 Task: Create a rule when a start date more than 1 days from now is set on a card by anyone.
Action: Mouse moved to (1280, 105)
Screenshot: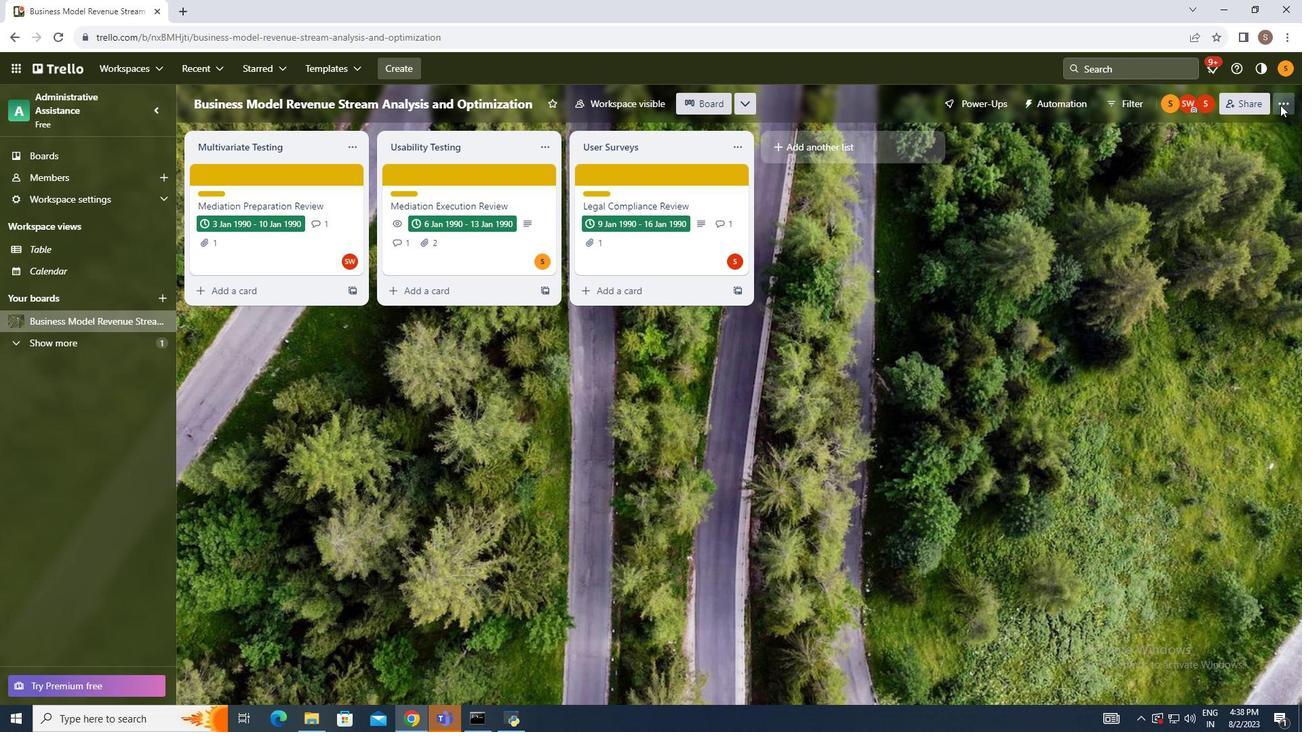 
Action: Mouse pressed left at (1280, 105)
Screenshot: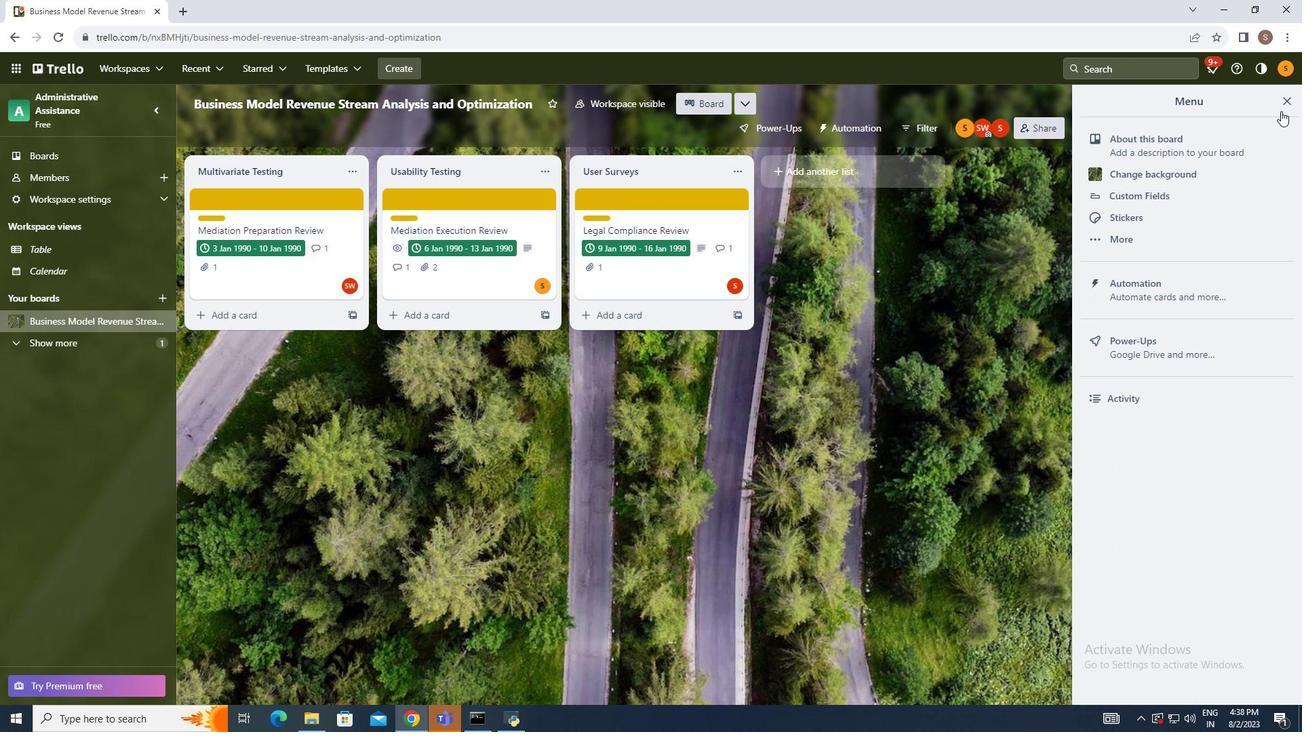 
Action: Mouse moved to (1165, 296)
Screenshot: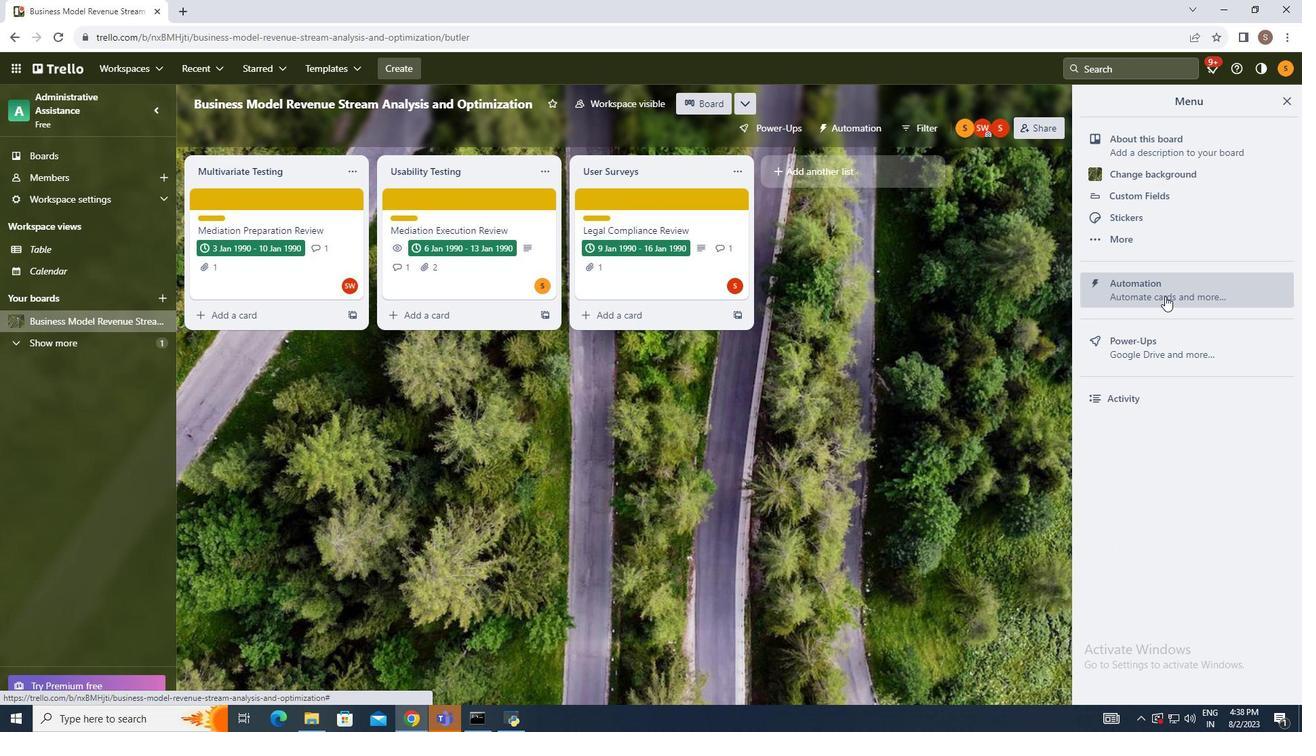 
Action: Mouse pressed left at (1165, 296)
Screenshot: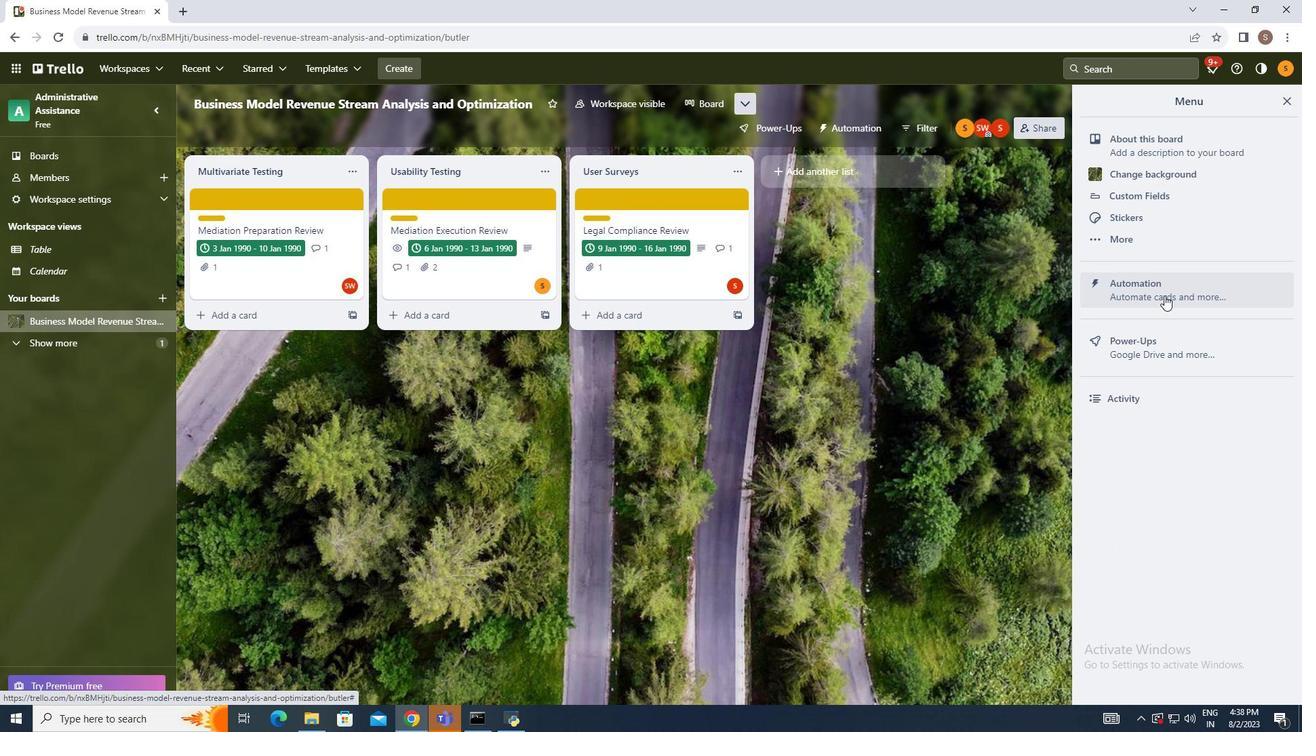
Action: Mouse moved to (233, 248)
Screenshot: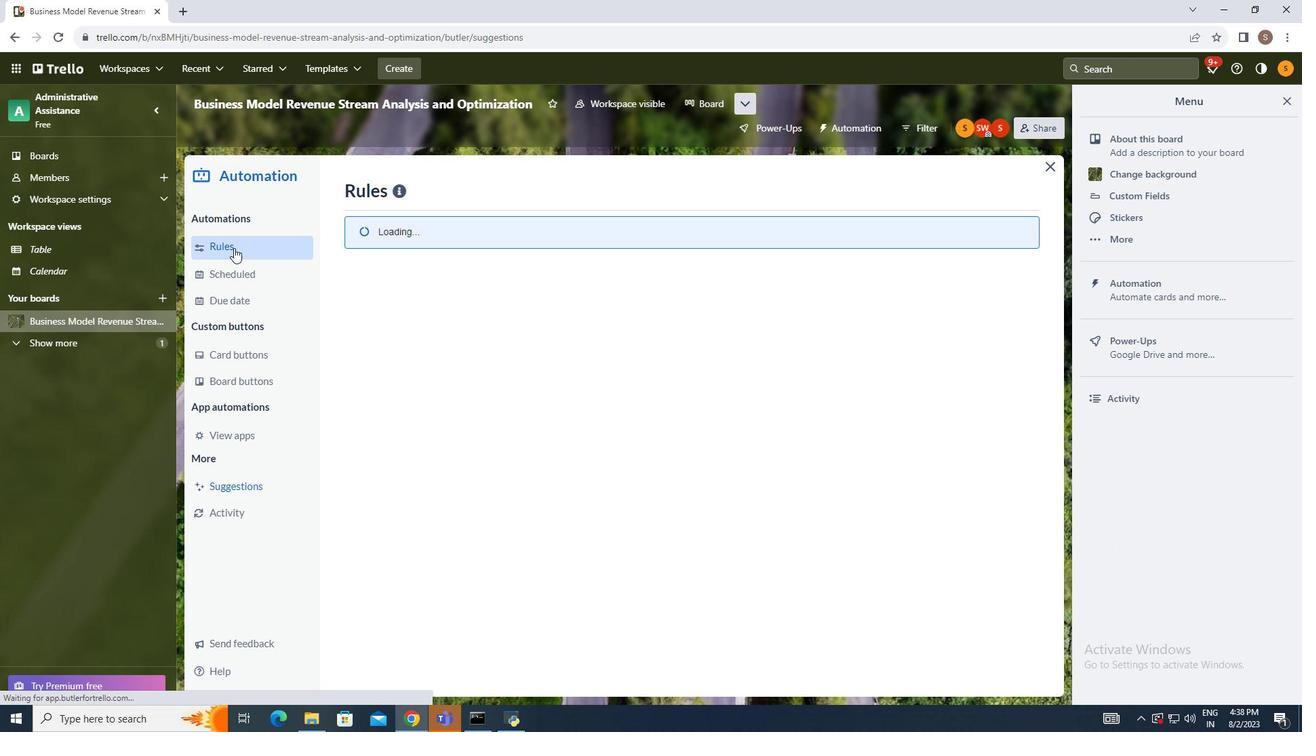 
Action: Mouse pressed left at (233, 248)
Screenshot: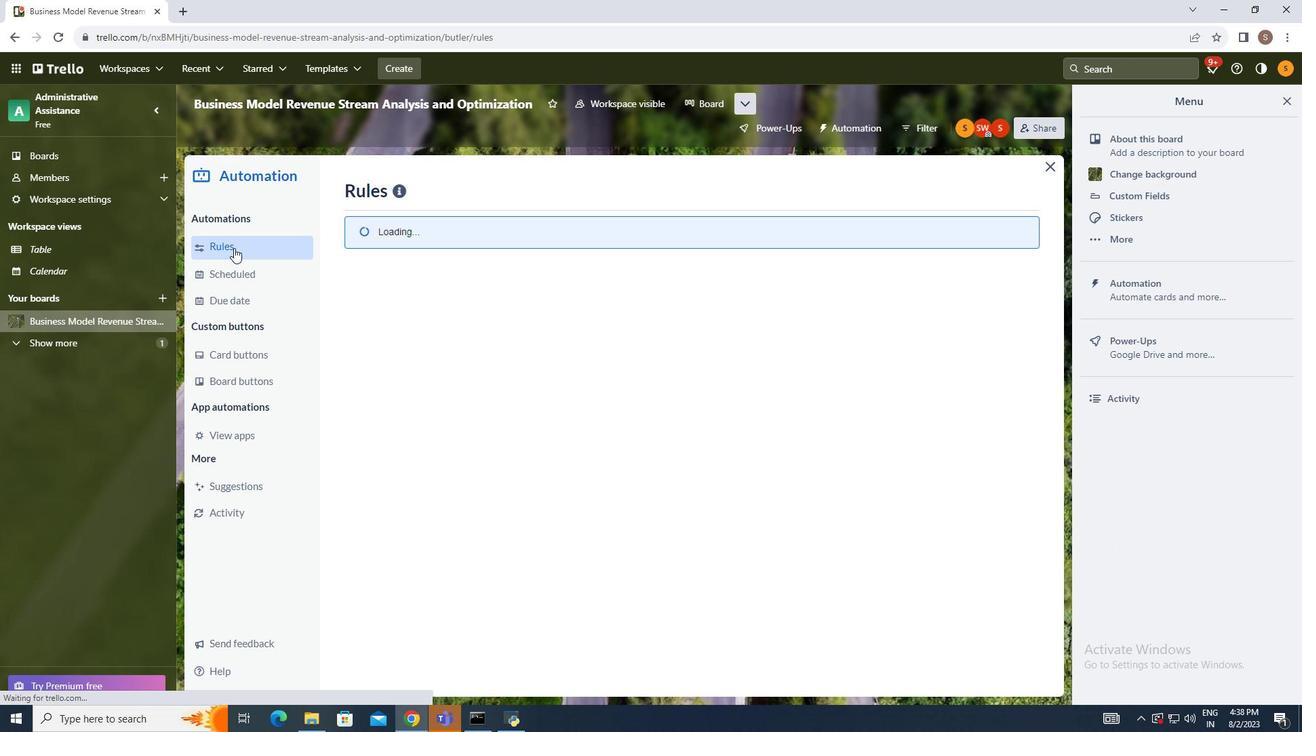 
Action: Mouse moved to (924, 193)
Screenshot: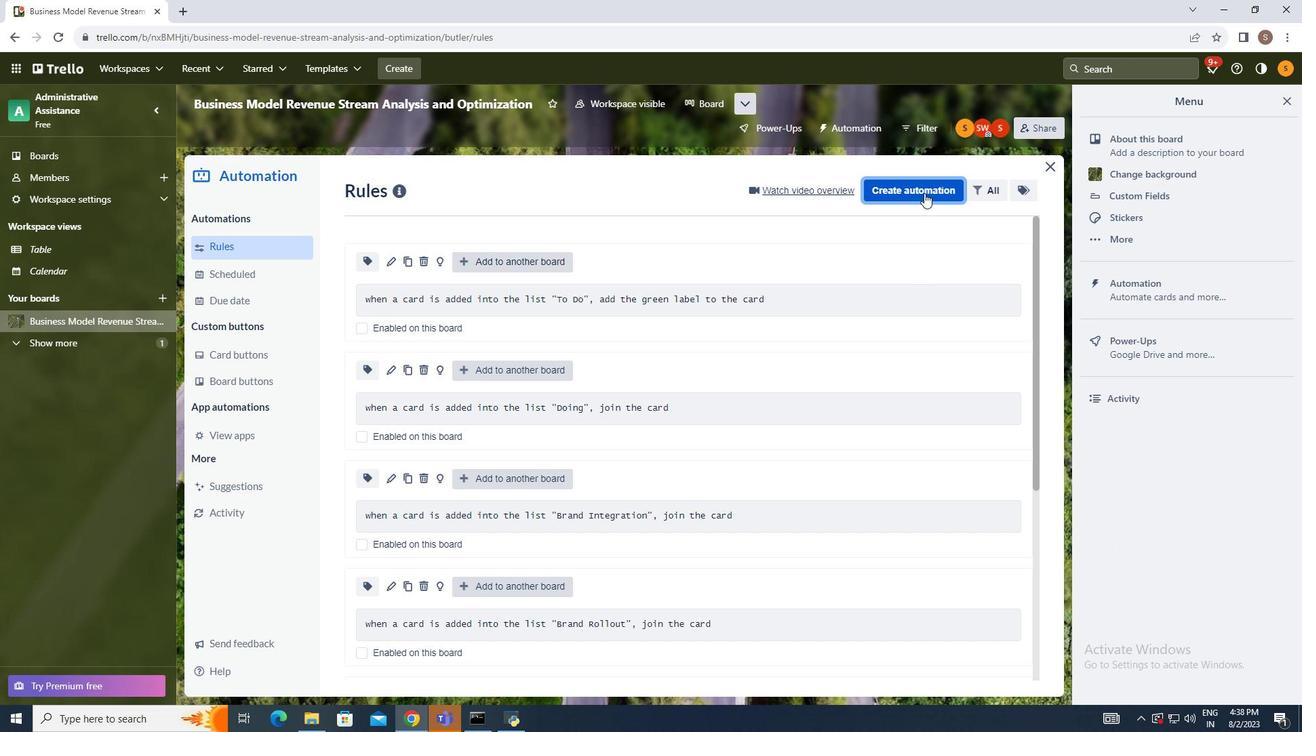 
Action: Mouse pressed left at (924, 193)
Screenshot: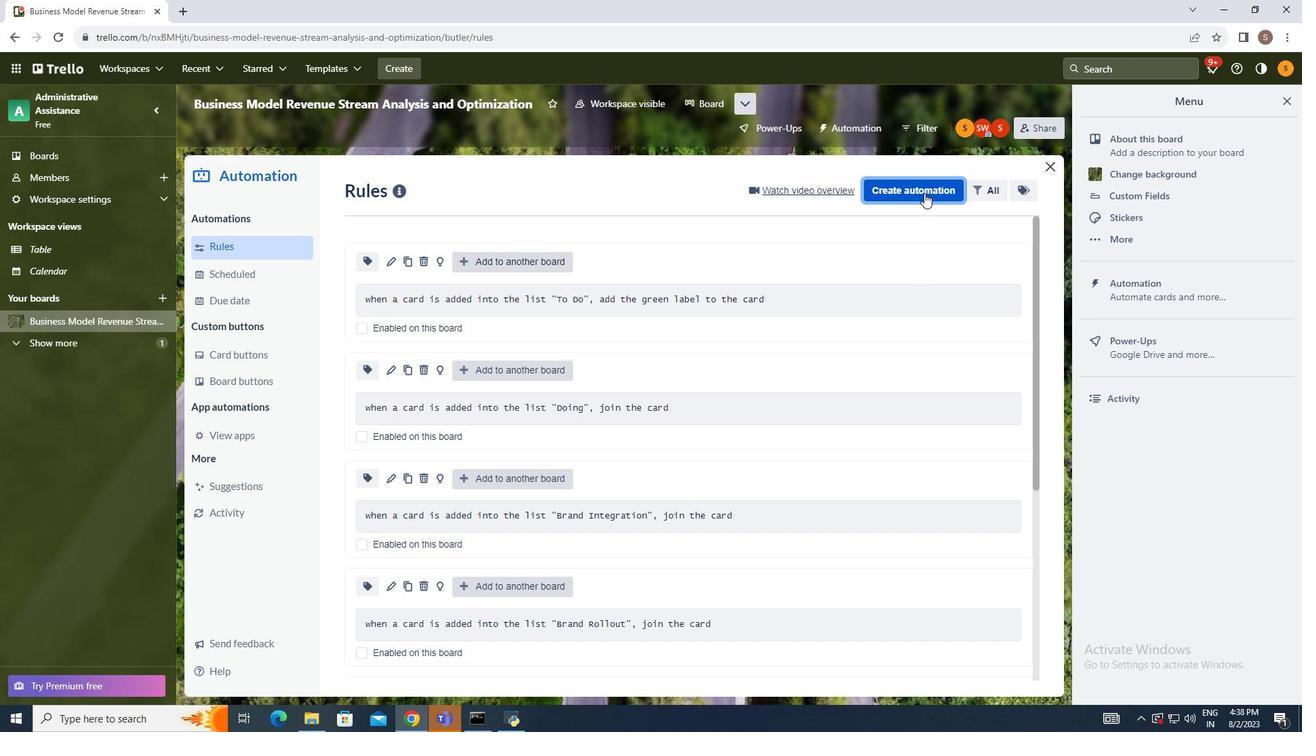 
Action: Mouse moved to (720, 320)
Screenshot: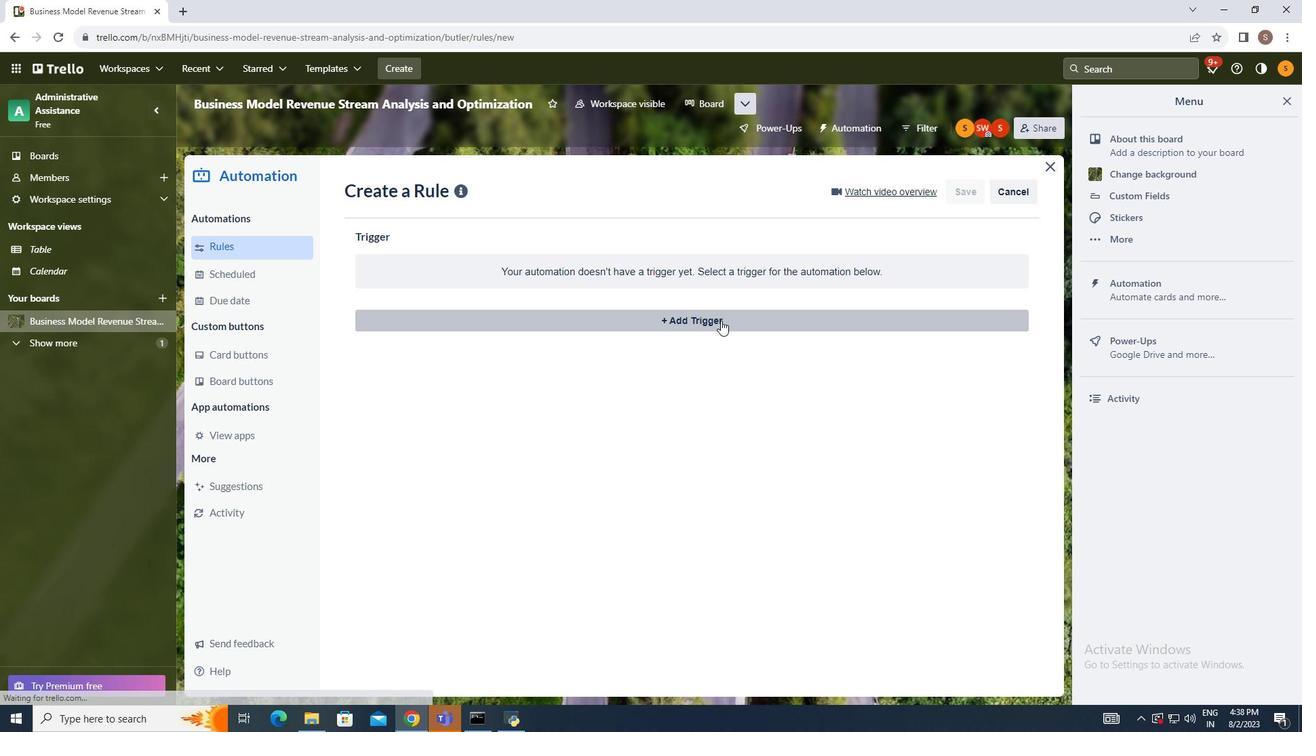 
Action: Mouse pressed left at (720, 320)
Screenshot: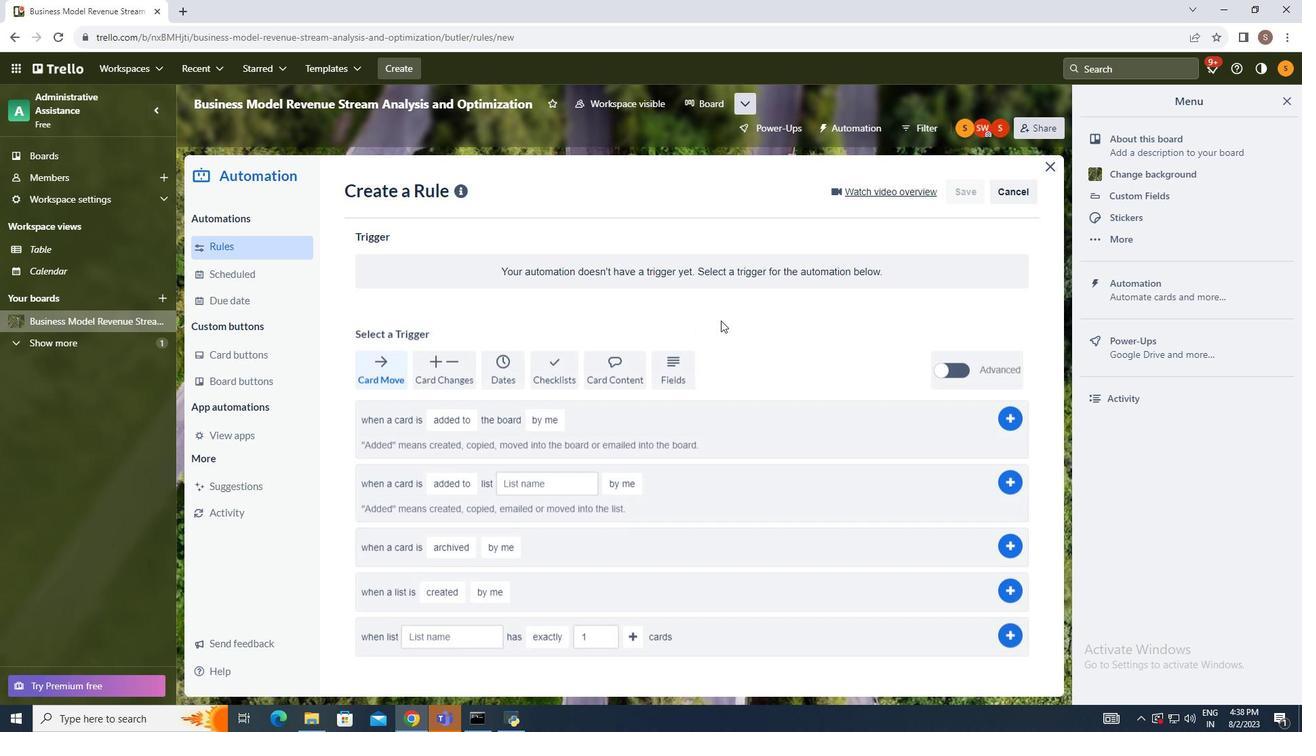 
Action: Mouse moved to (515, 371)
Screenshot: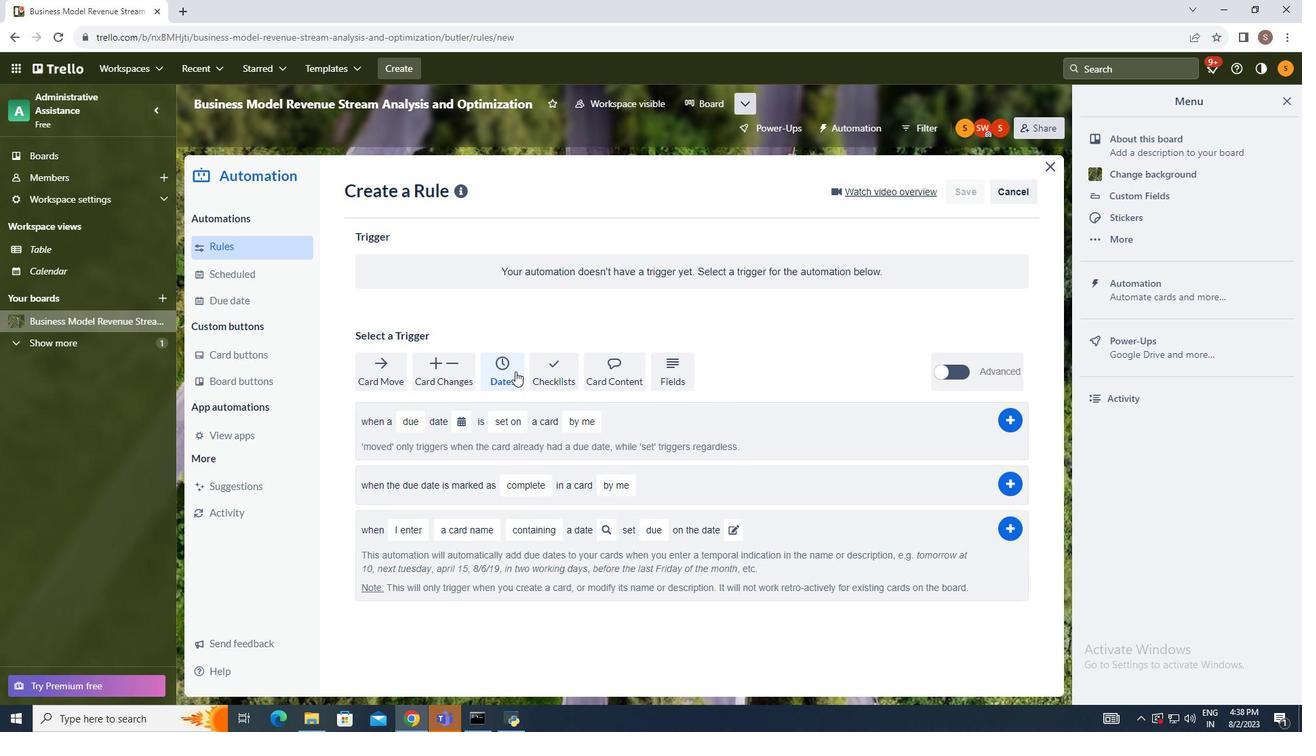 
Action: Mouse pressed left at (515, 371)
Screenshot: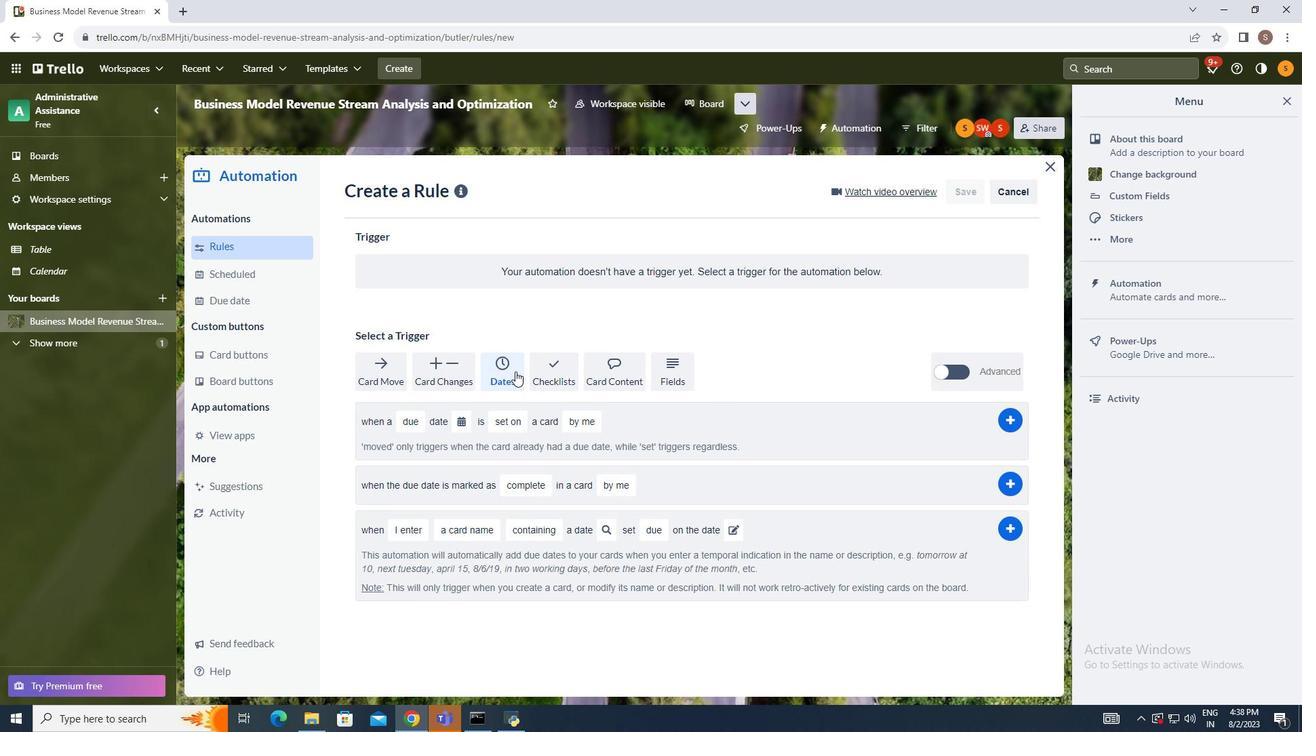 
Action: Mouse moved to (413, 419)
Screenshot: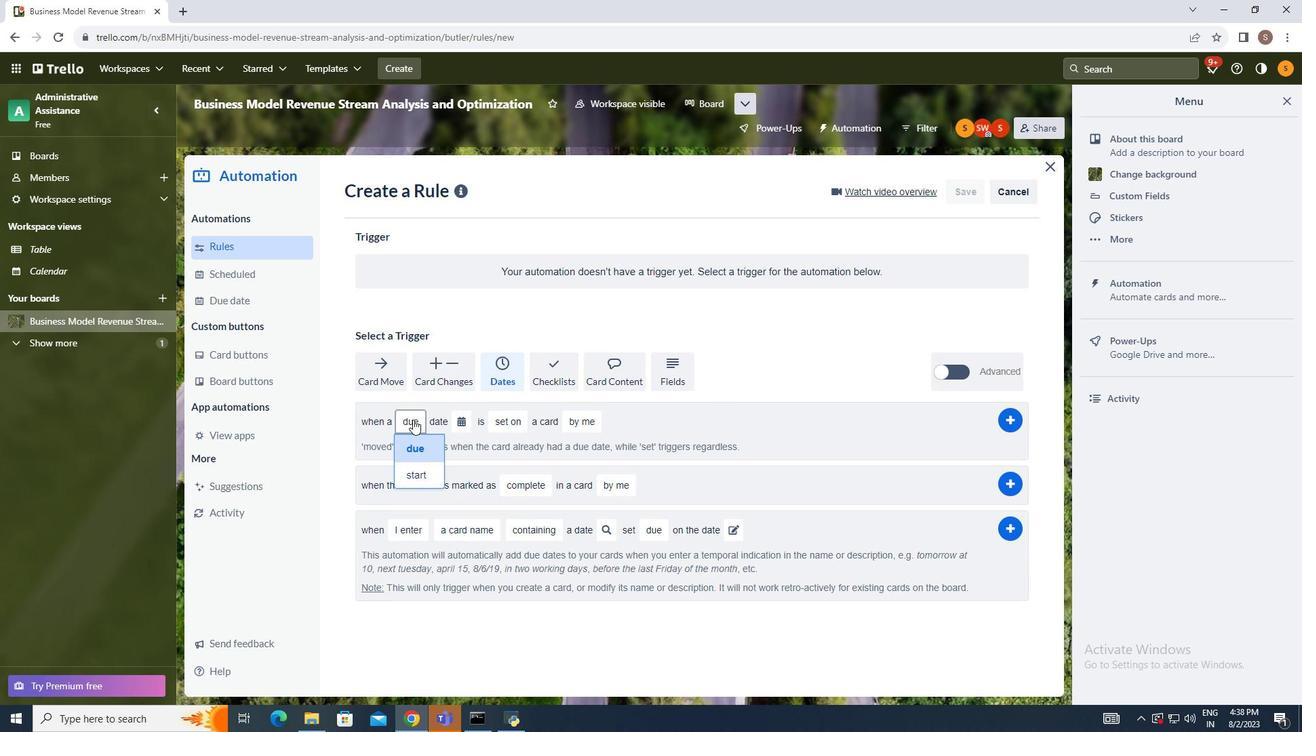 
Action: Mouse pressed left at (413, 419)
Screenshot: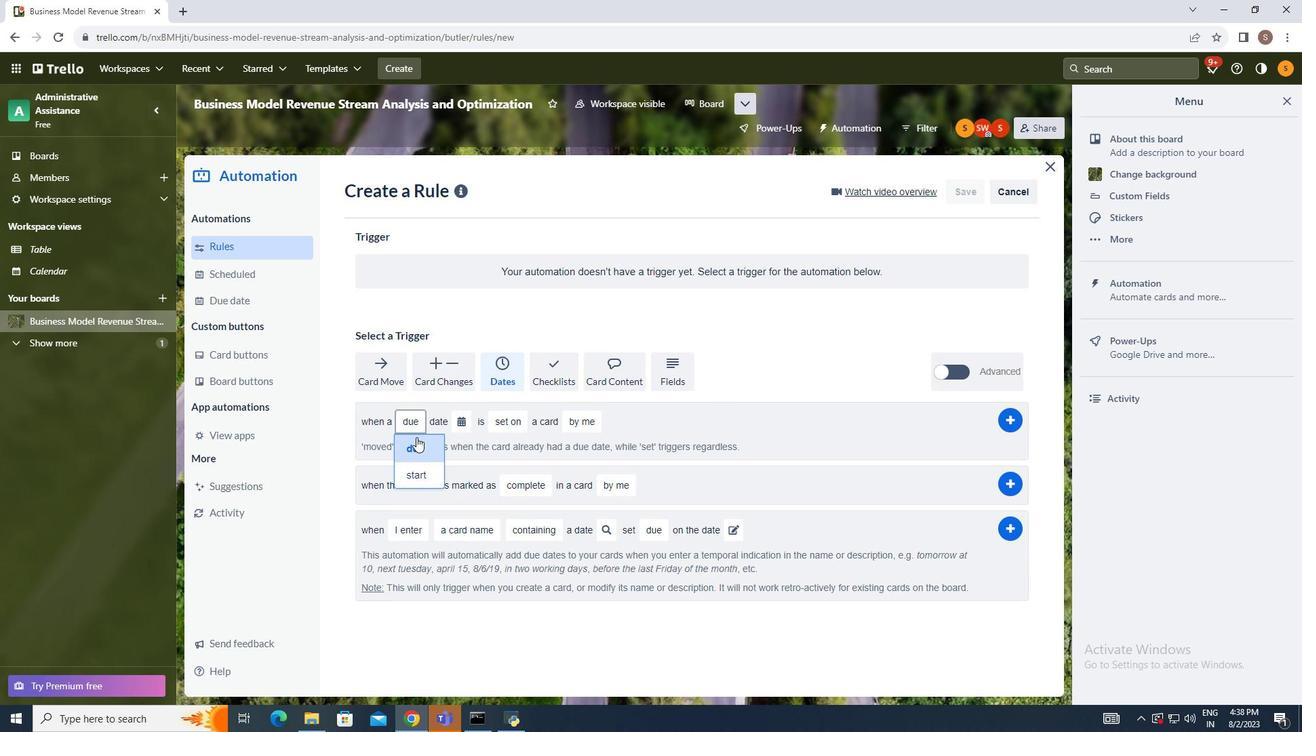 
Action: Mouse moved to (418, 466)
Screenshot: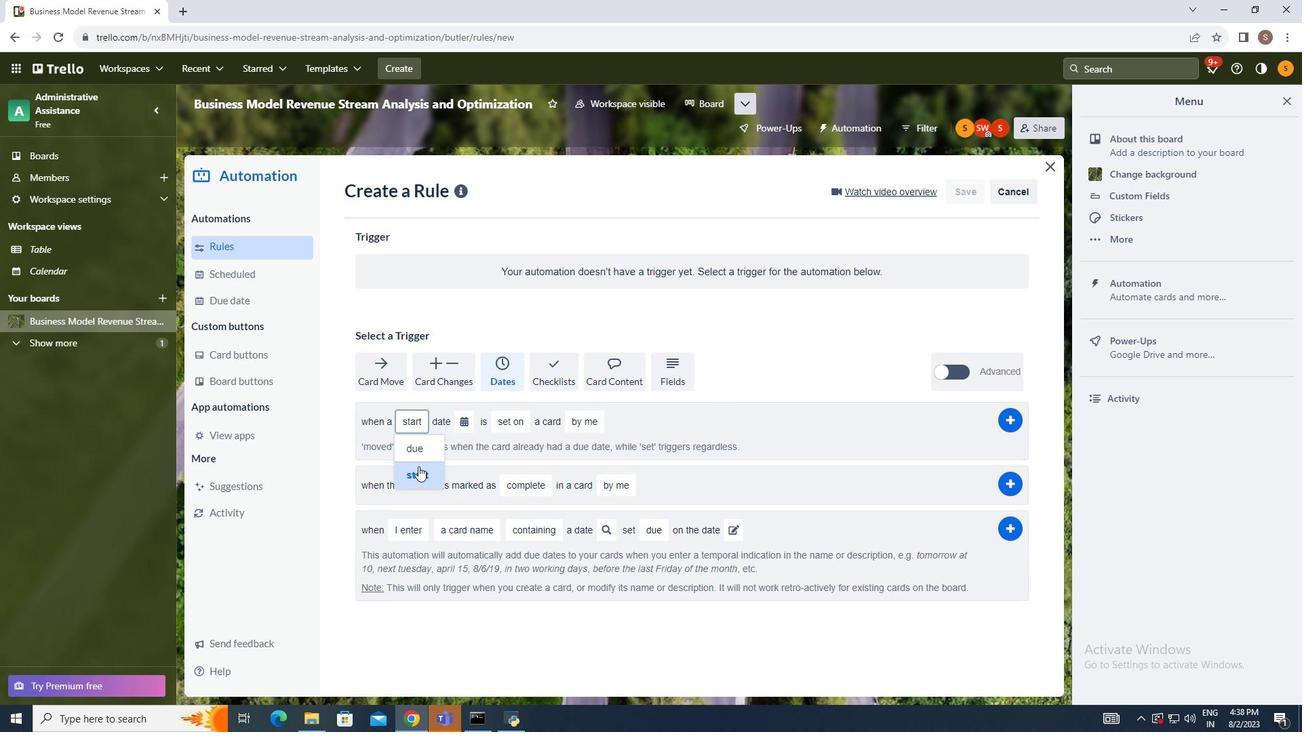 
Action: Mouse pressed left at (418, 466)
Screenshot: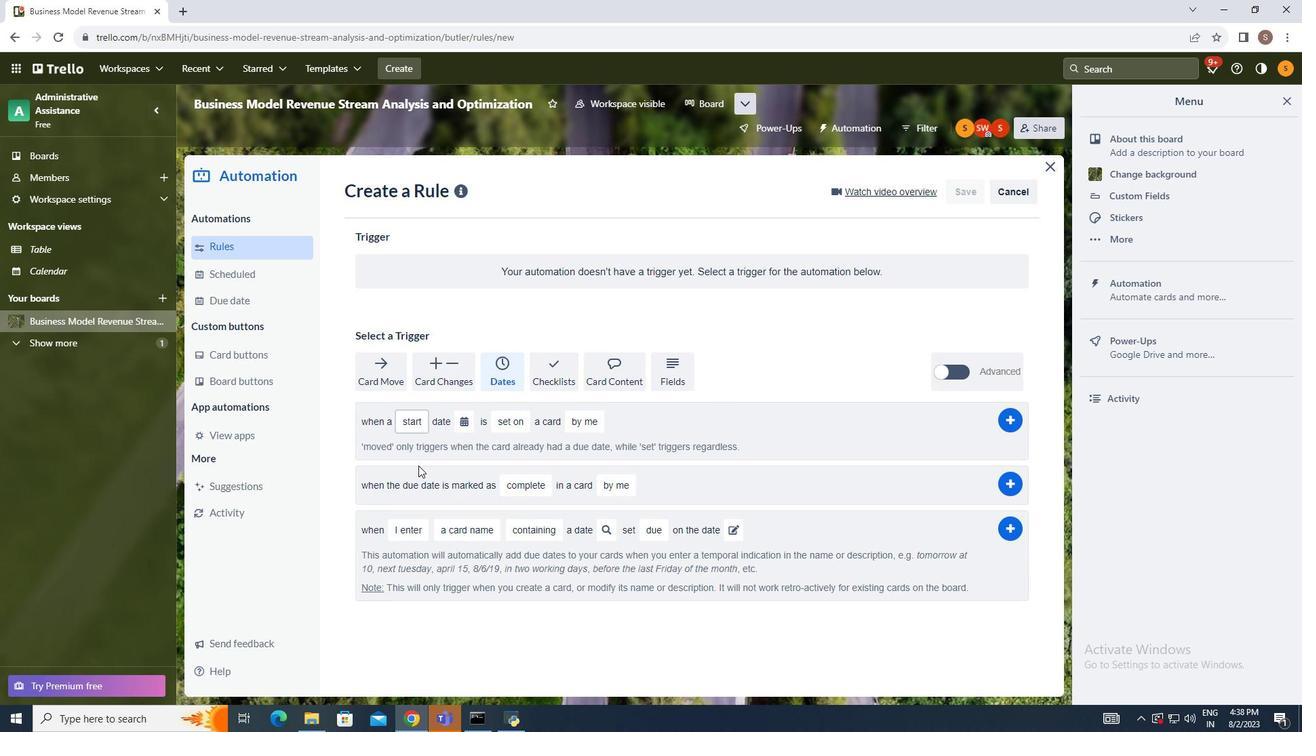 
Action: Mouse moved to (459, 425)
Screenshot: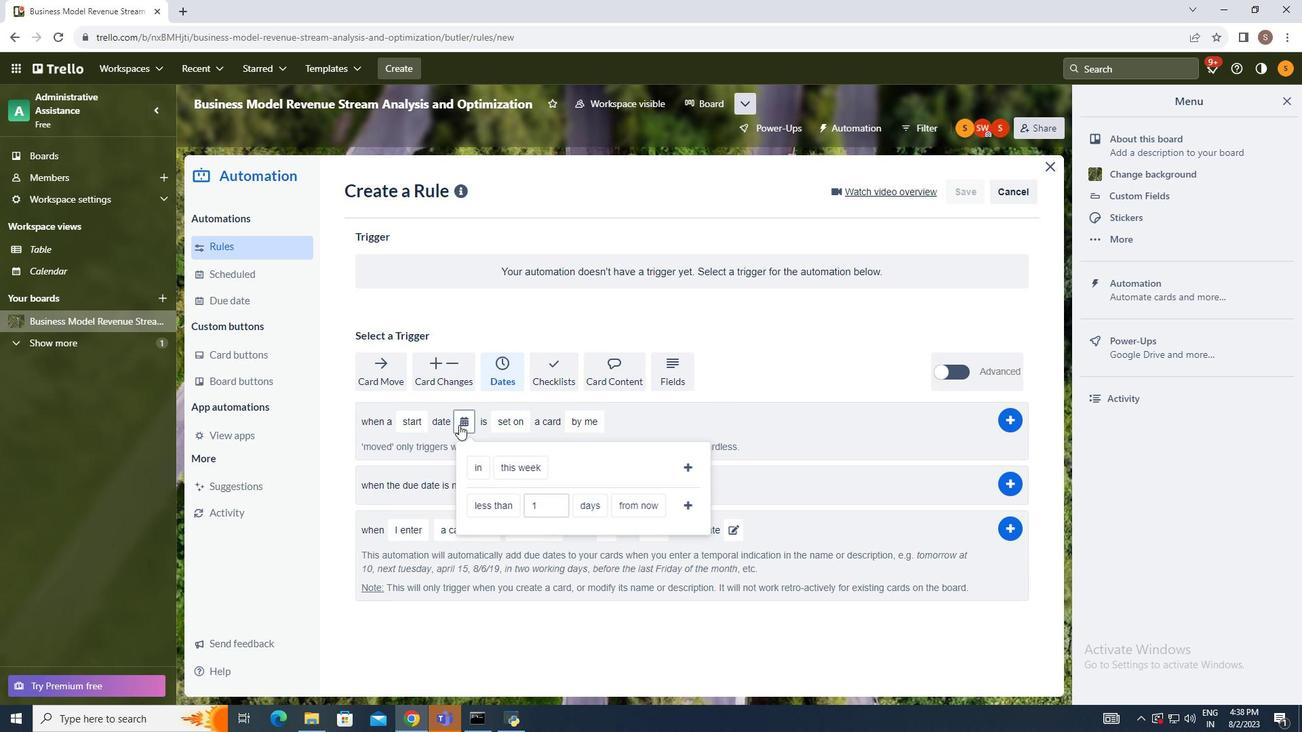
Action: Mouse pressed left at (459, 425)
Screenshot: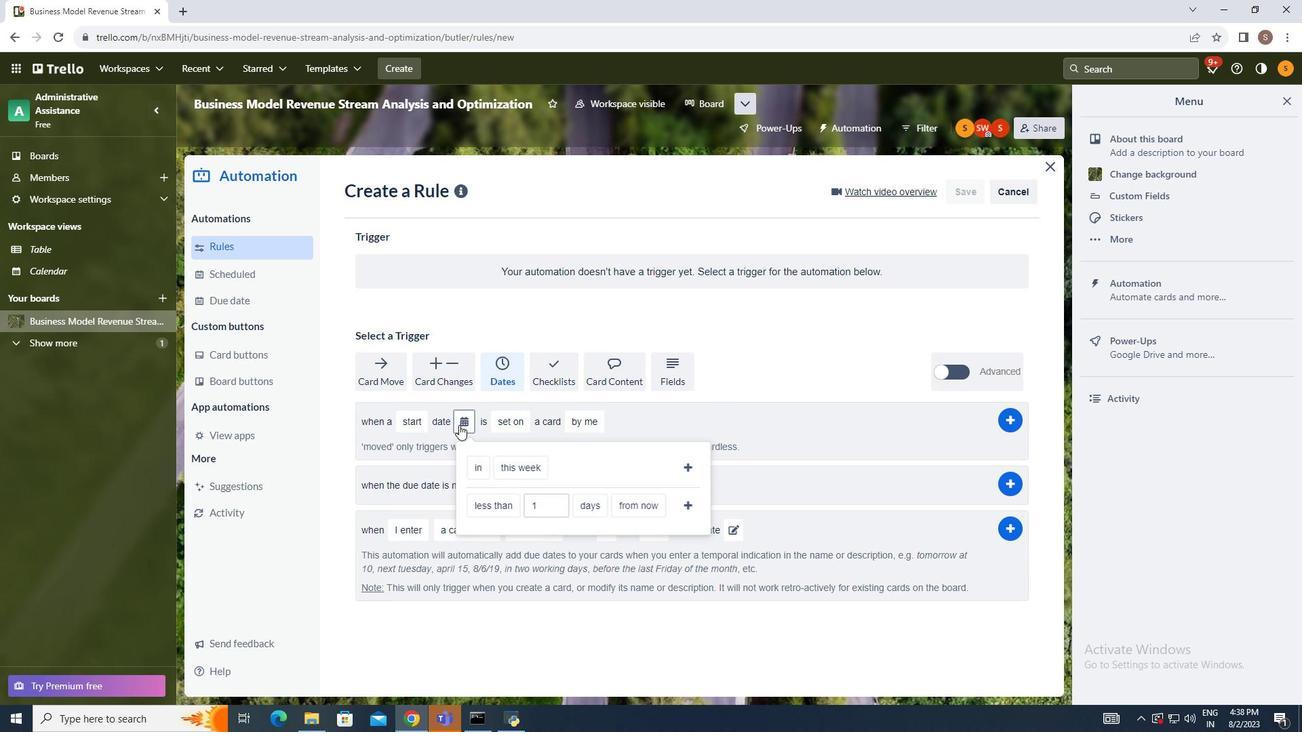 
Action: Mouse moved to (491, 503)
Screenshot: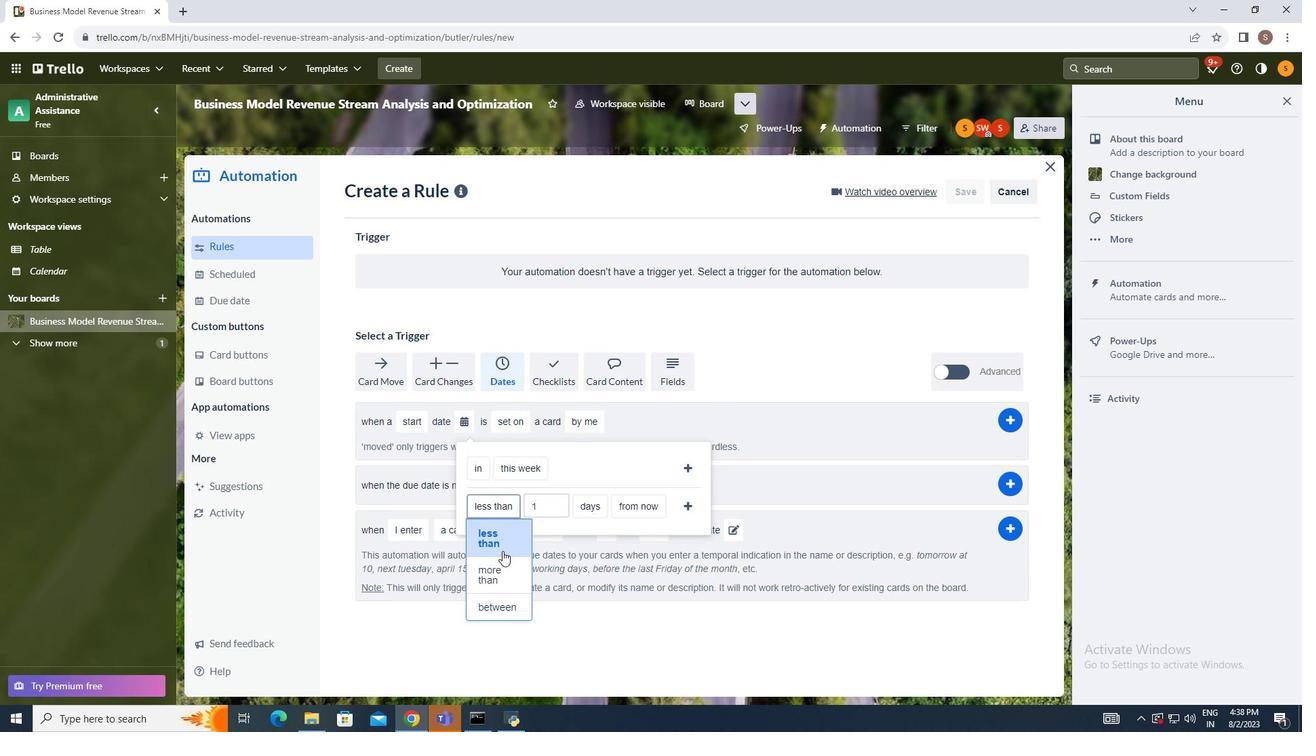 
Action: Mouse pressed left at (491, 503)
Screenshot: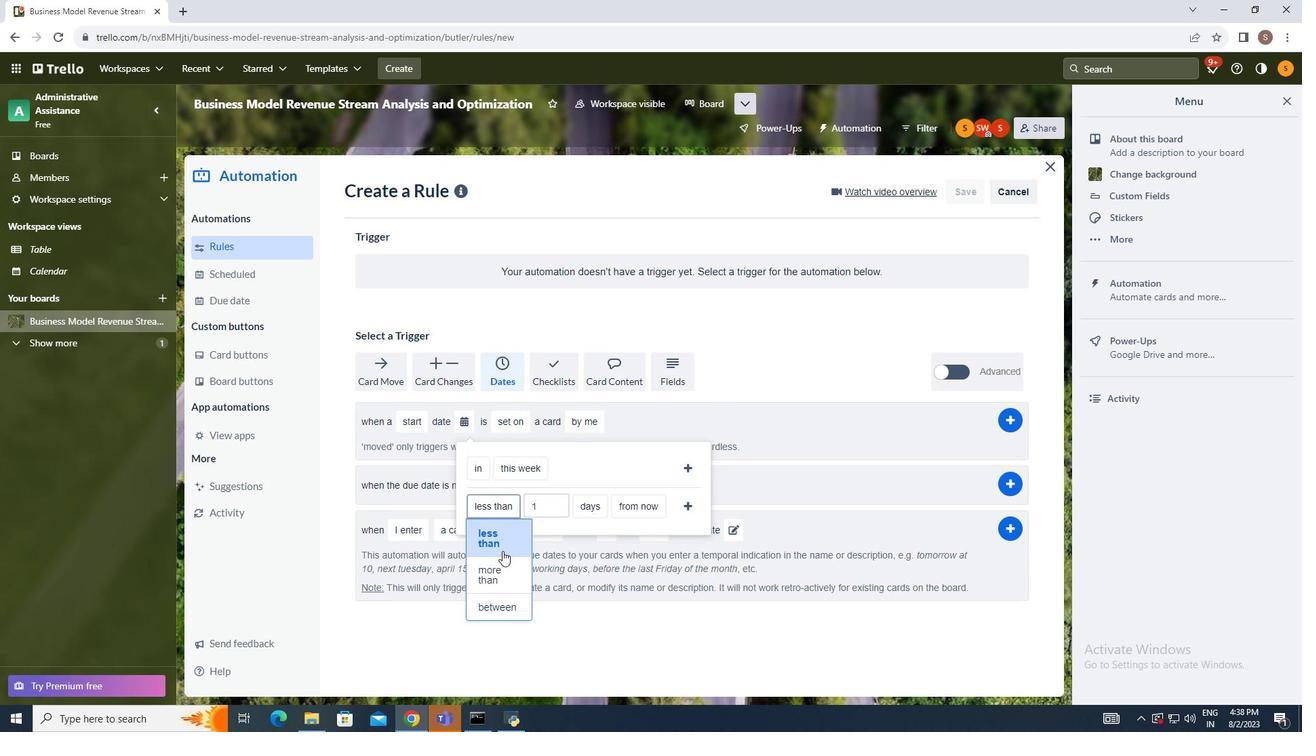 
Action: Mouse moved to (504, 571)
Screenshot: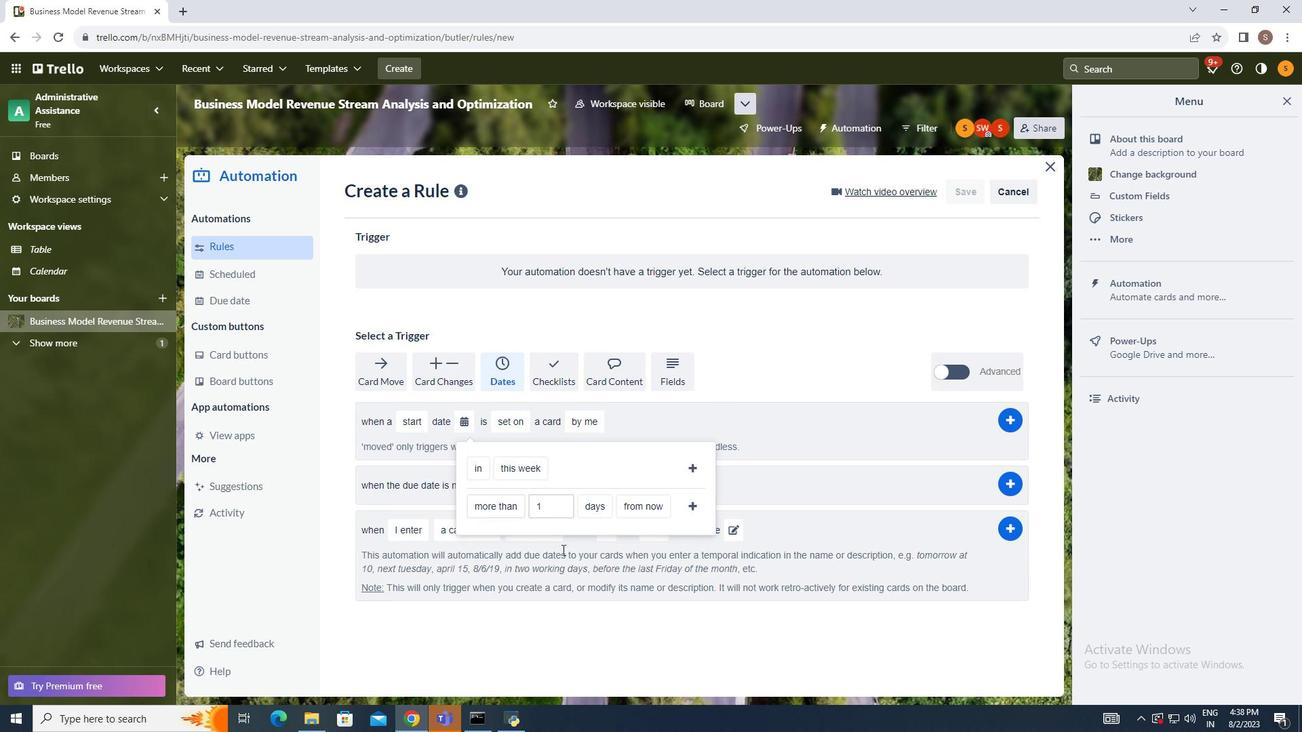 
Action: Mouse pressed left at (504, 571)
Screenshot: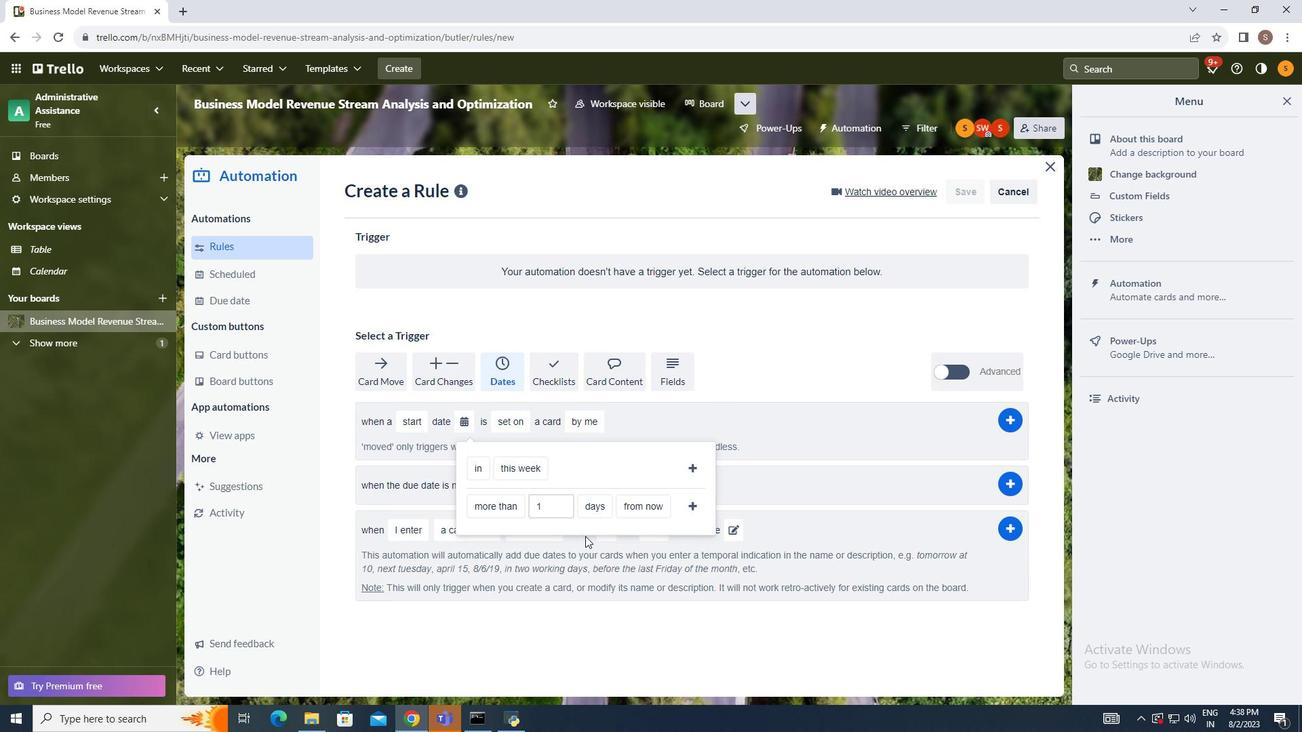 
Action: Mouse moved to (593, 514)
Screenshot: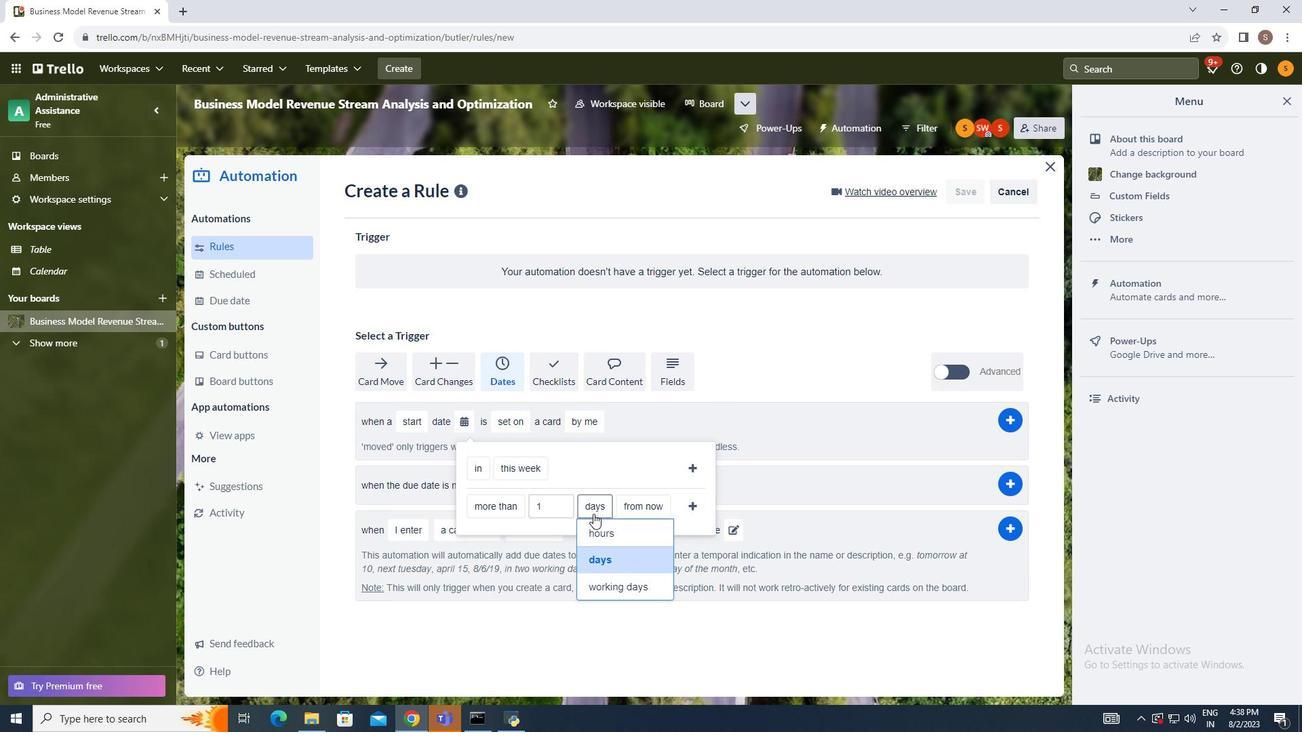 
Action: Mouse pressed left at (593, 514)
Screenshot: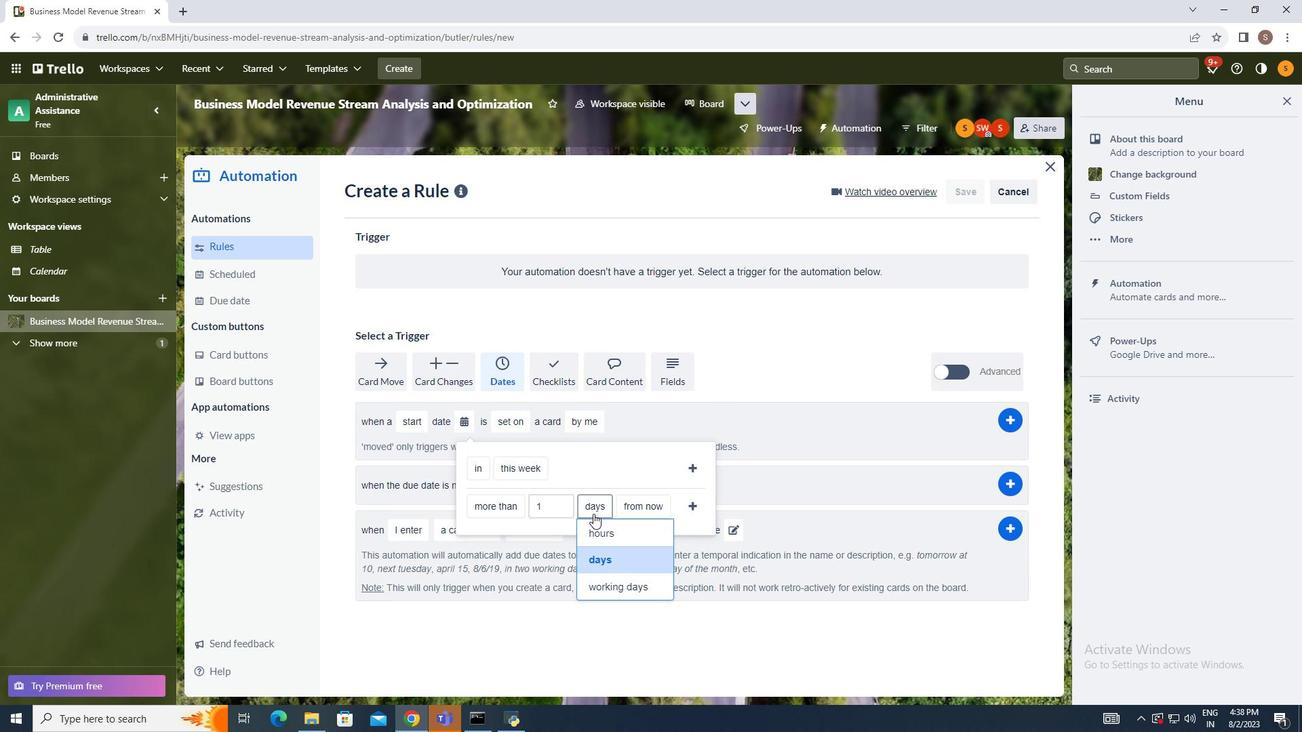 
Action: Mouse moved to (611, 556)
Screenshot: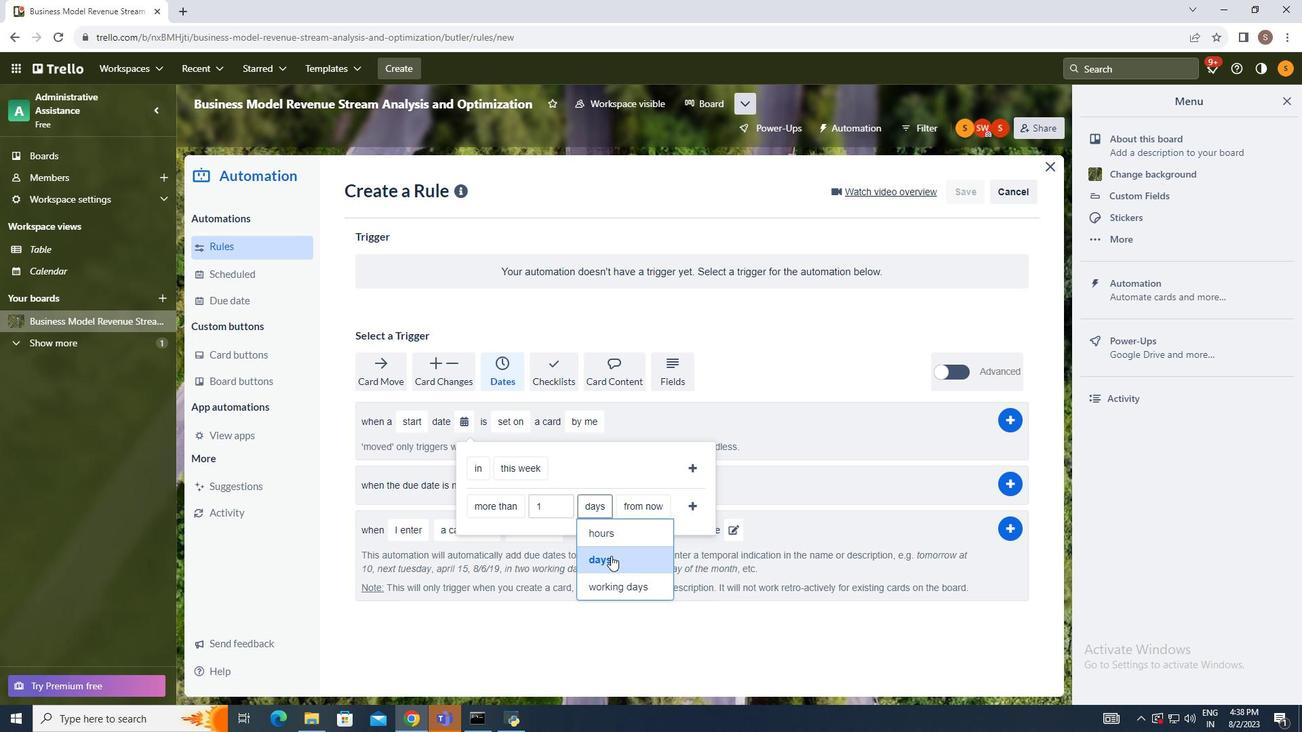 
Action: Mouse pressed left at (611, 556)
Screenshot: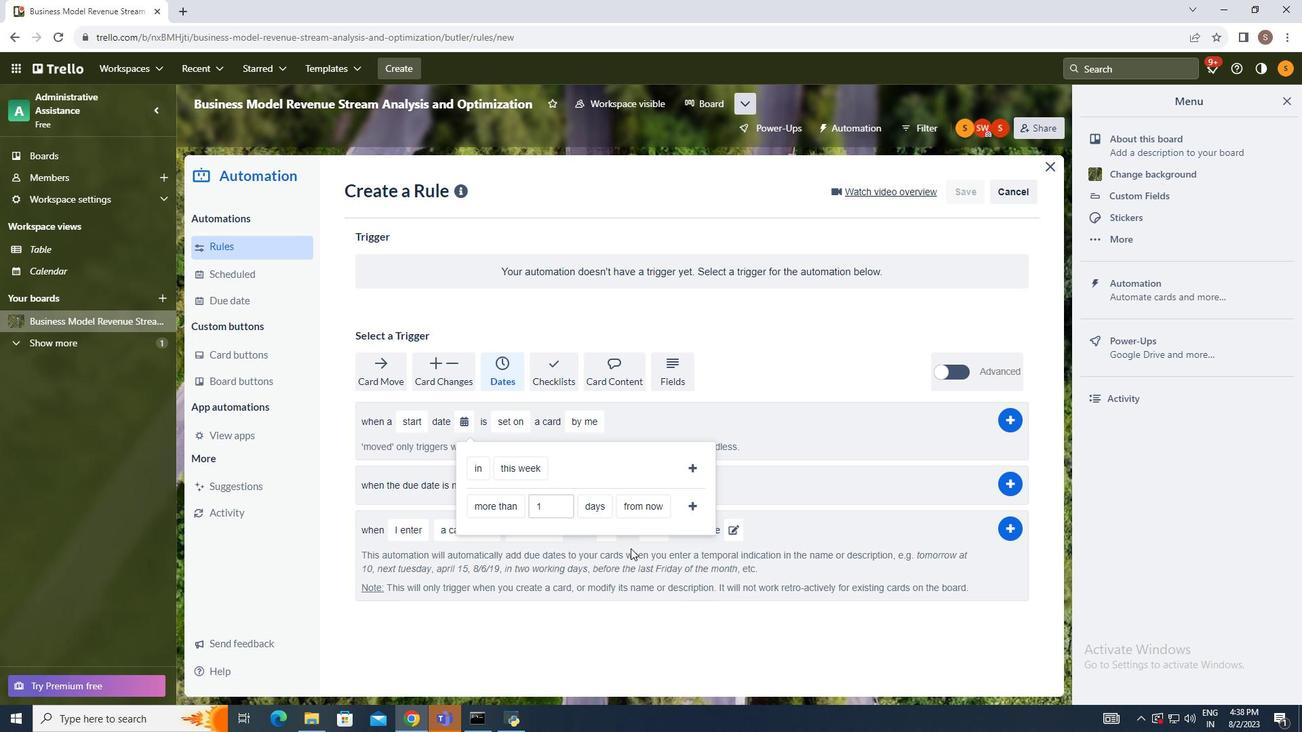 
Action: Mouse moved to (643, 508)
Screenshot: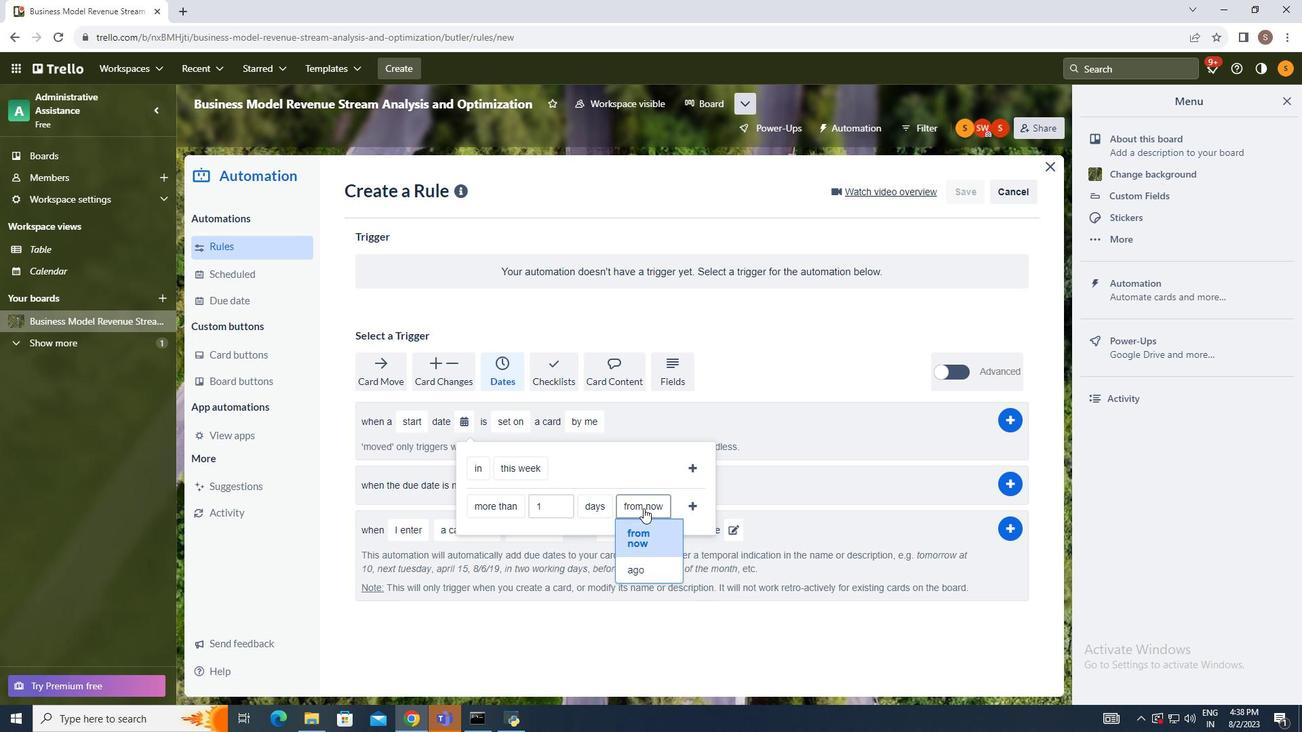 
Action: Mouse pressed left at (643, 508)
Screenshot: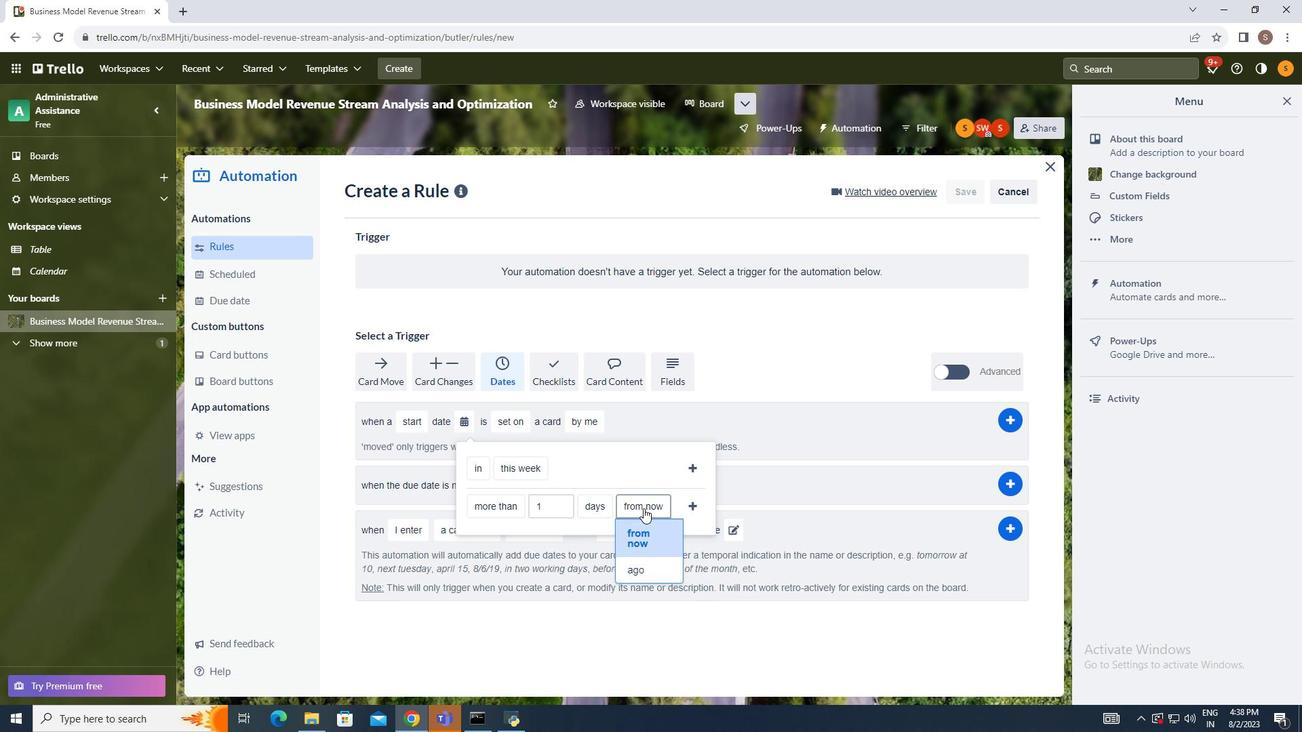 
Action: Mouse moved to (640, 535)
Screenshot: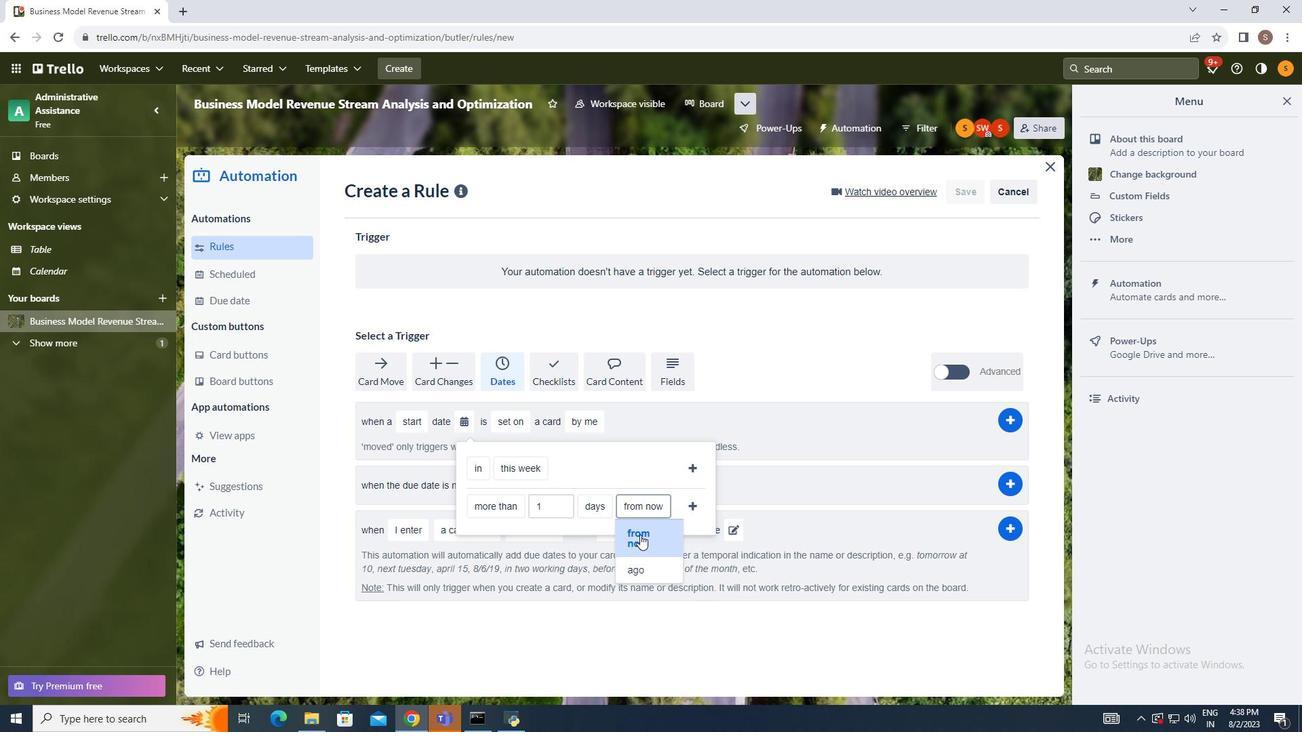 
Action: Mouse pressed left at (640, 535)
Screenshot: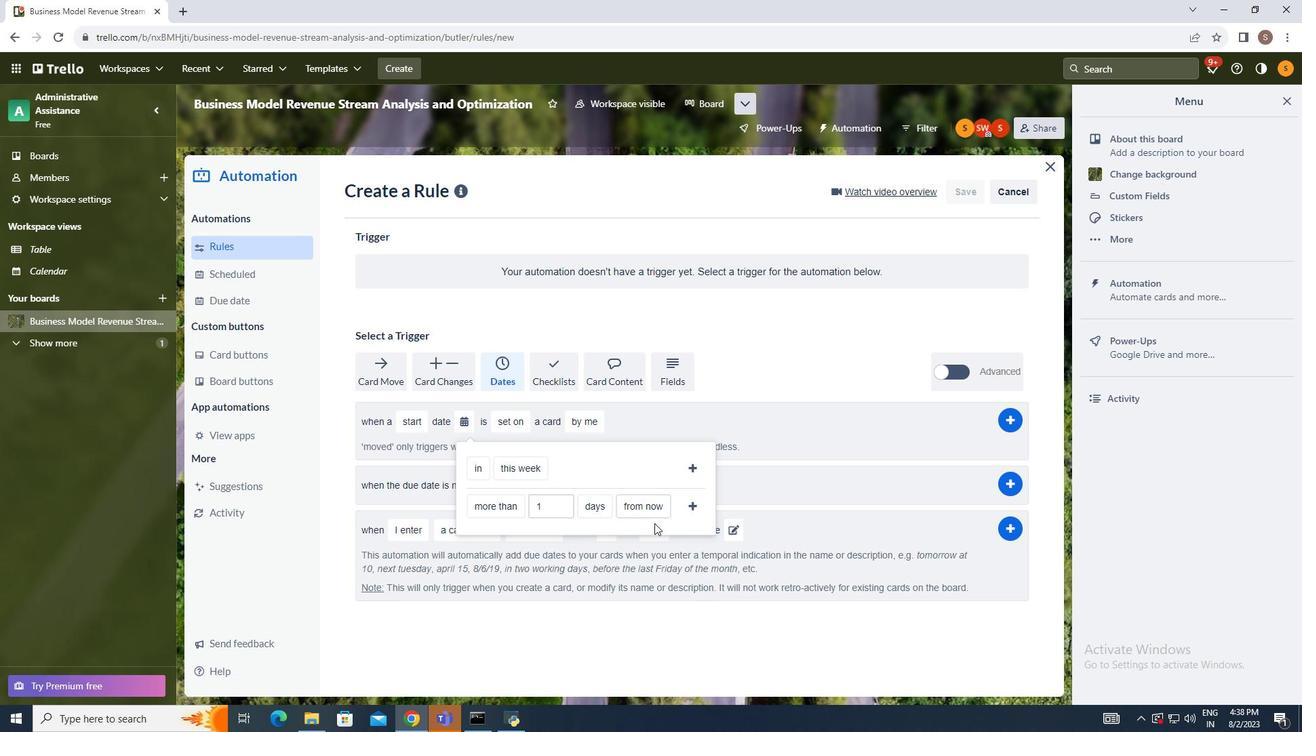 
Action: Mouse moved to (695, 508)
Screenshot: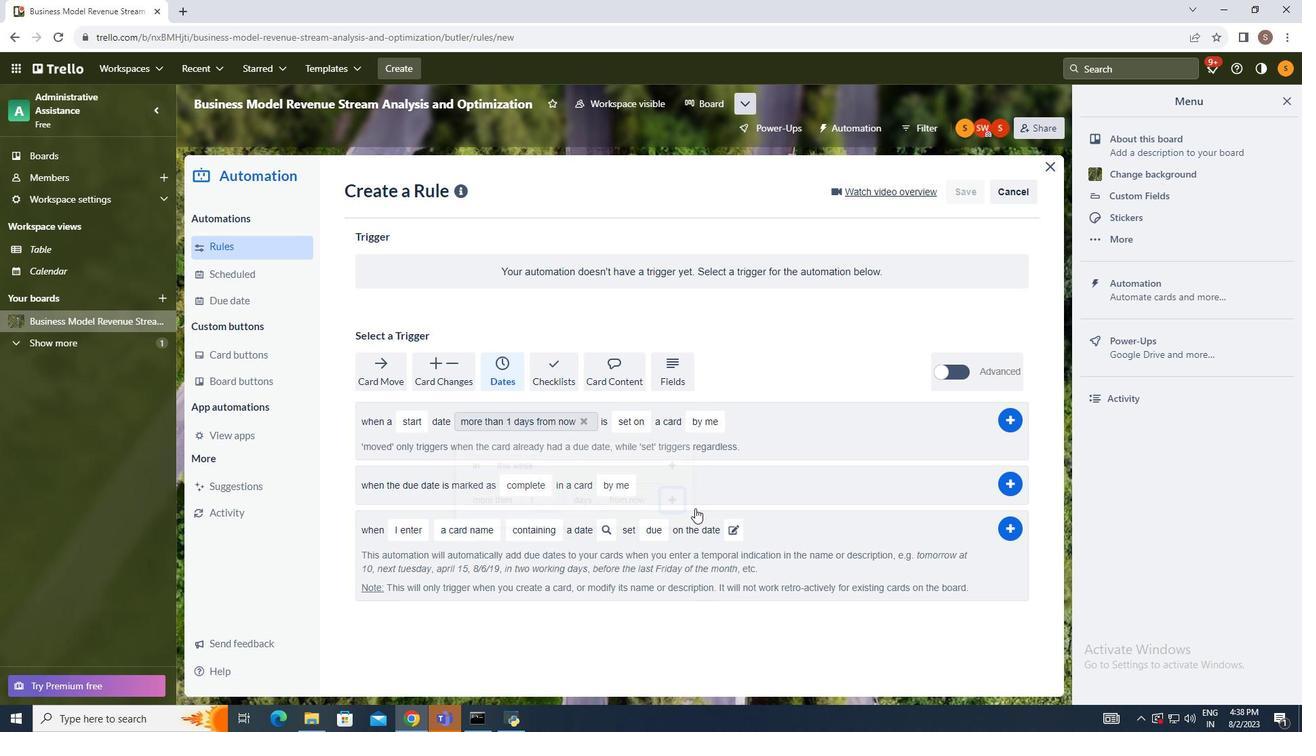 
Action: Mouse pressed left at (695, 508)
Screenshot: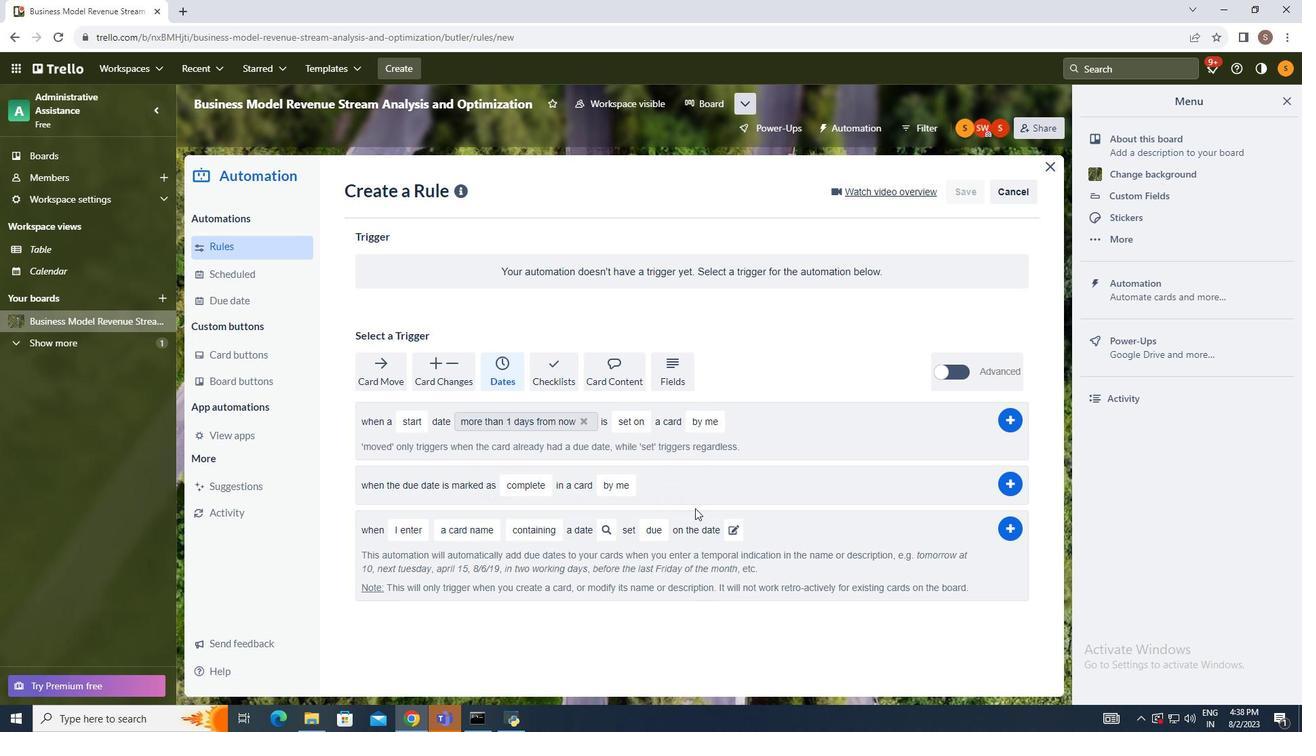 
Action: Mouse moved to (634, 422)
Screenshot: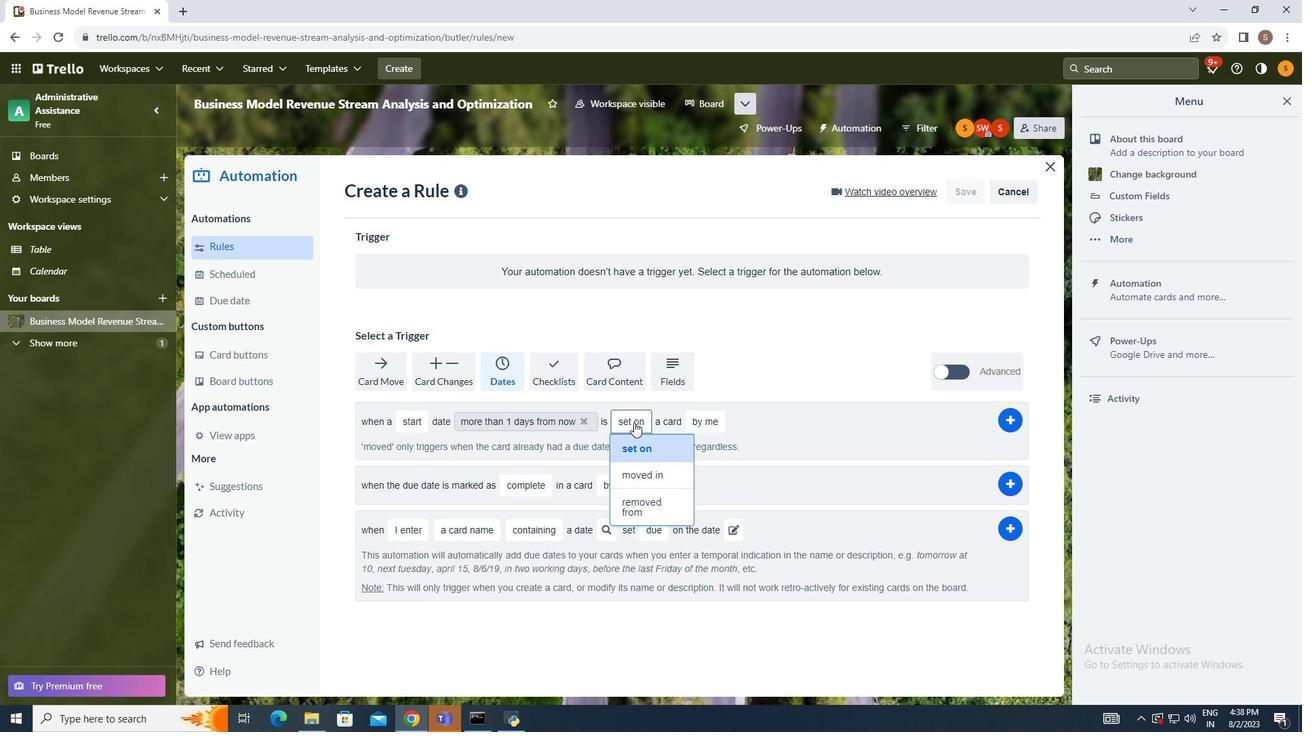 
Action: Mouse pressed left at (634, 422)
Screenshot: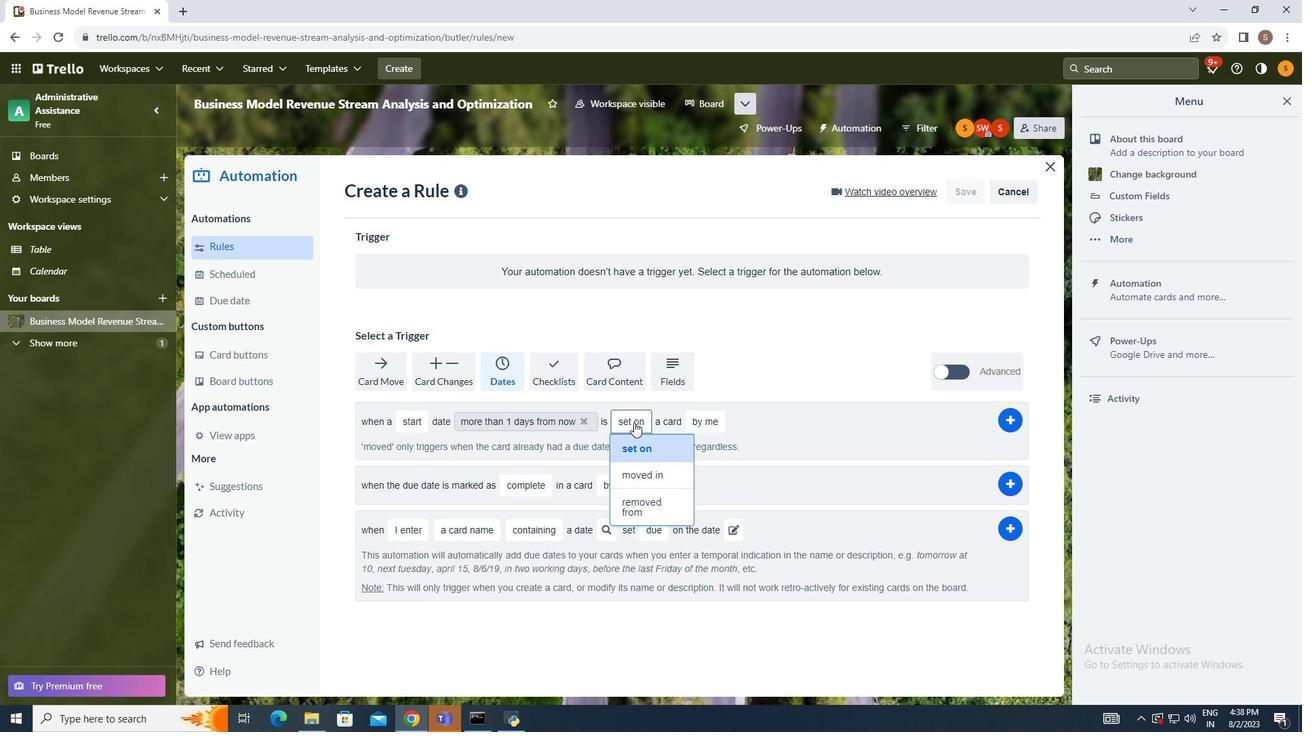 
Action: Mouse moved to (642, 447)
Screenshot: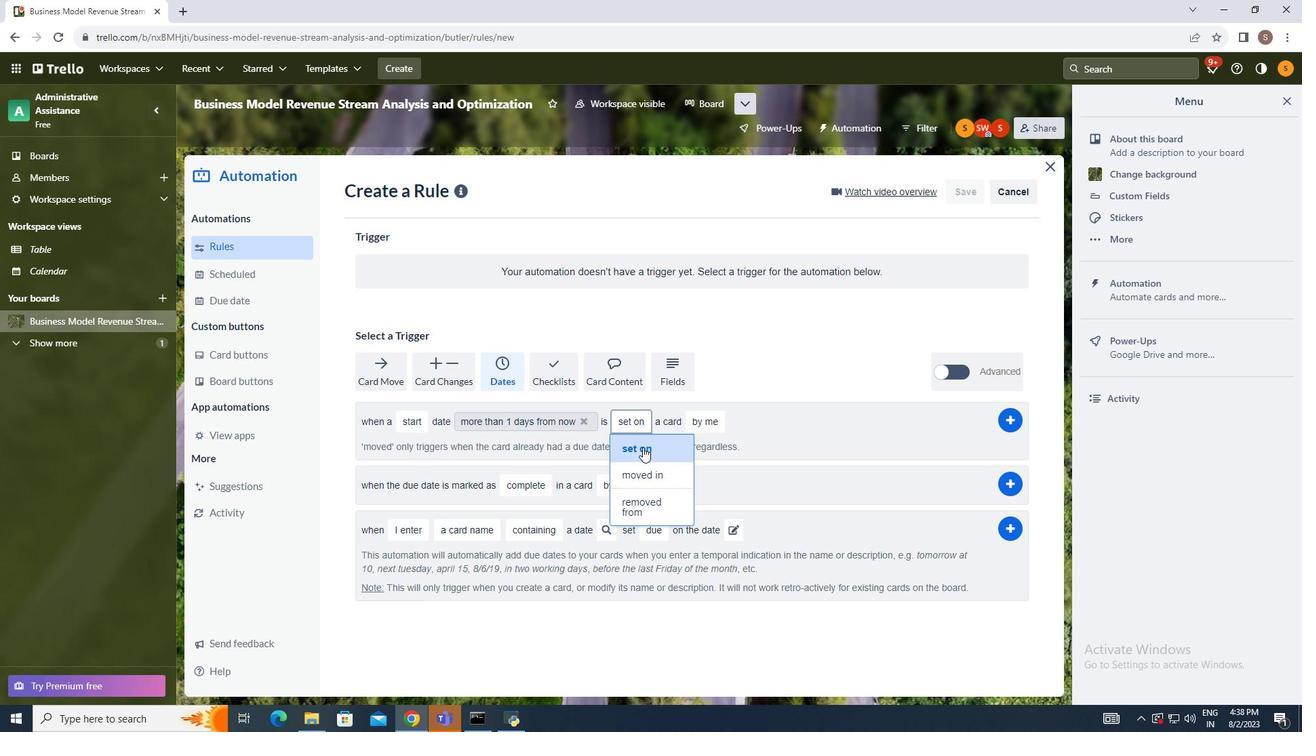 
Action: Mouse pressed left at (642, 447)
Screenshot: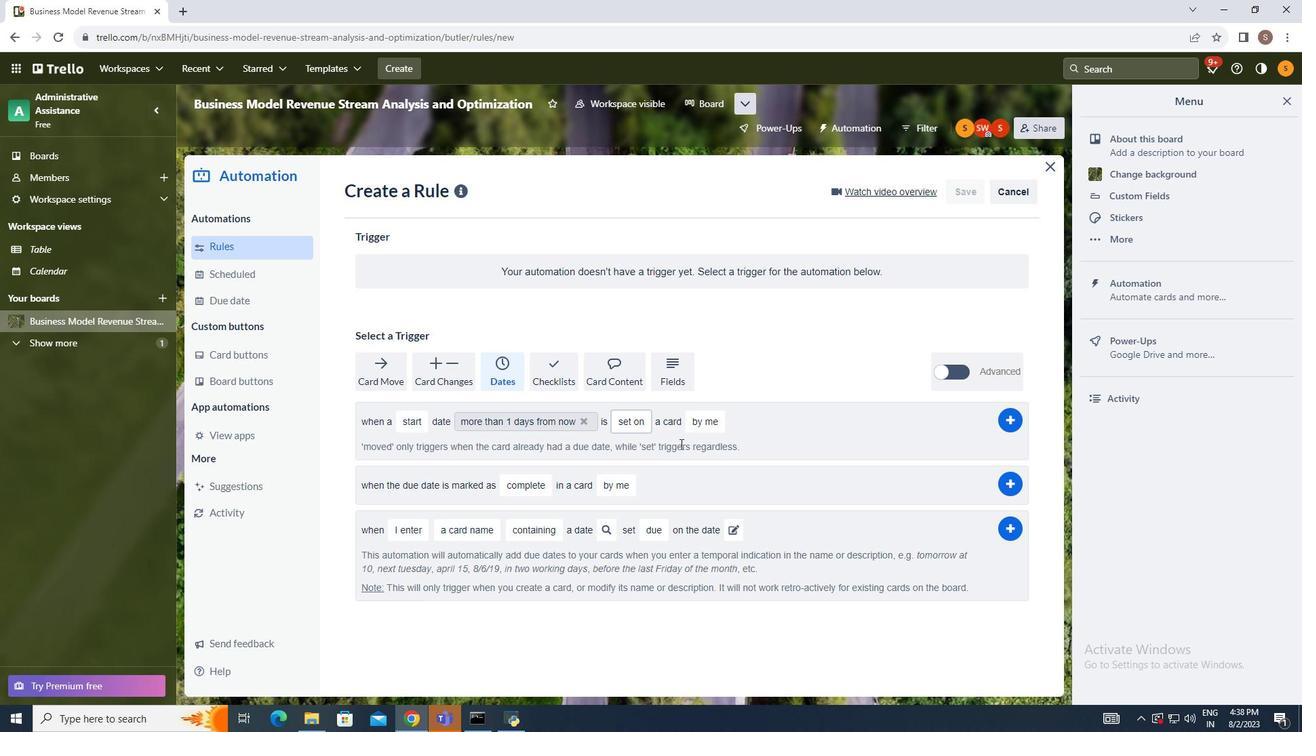 
Action: Mouse moved to (706, 420)
Screenshot: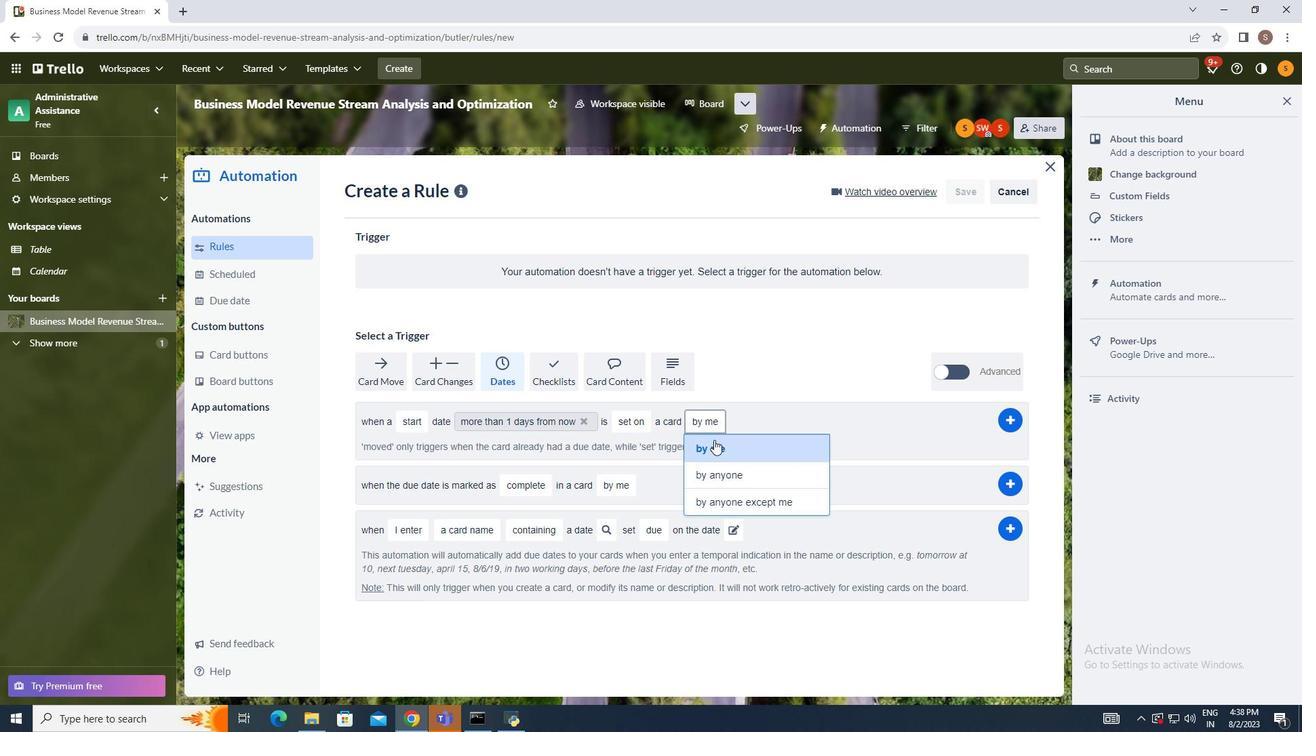 
Action: Mouse pressed left at (706, 420)
Screenshot: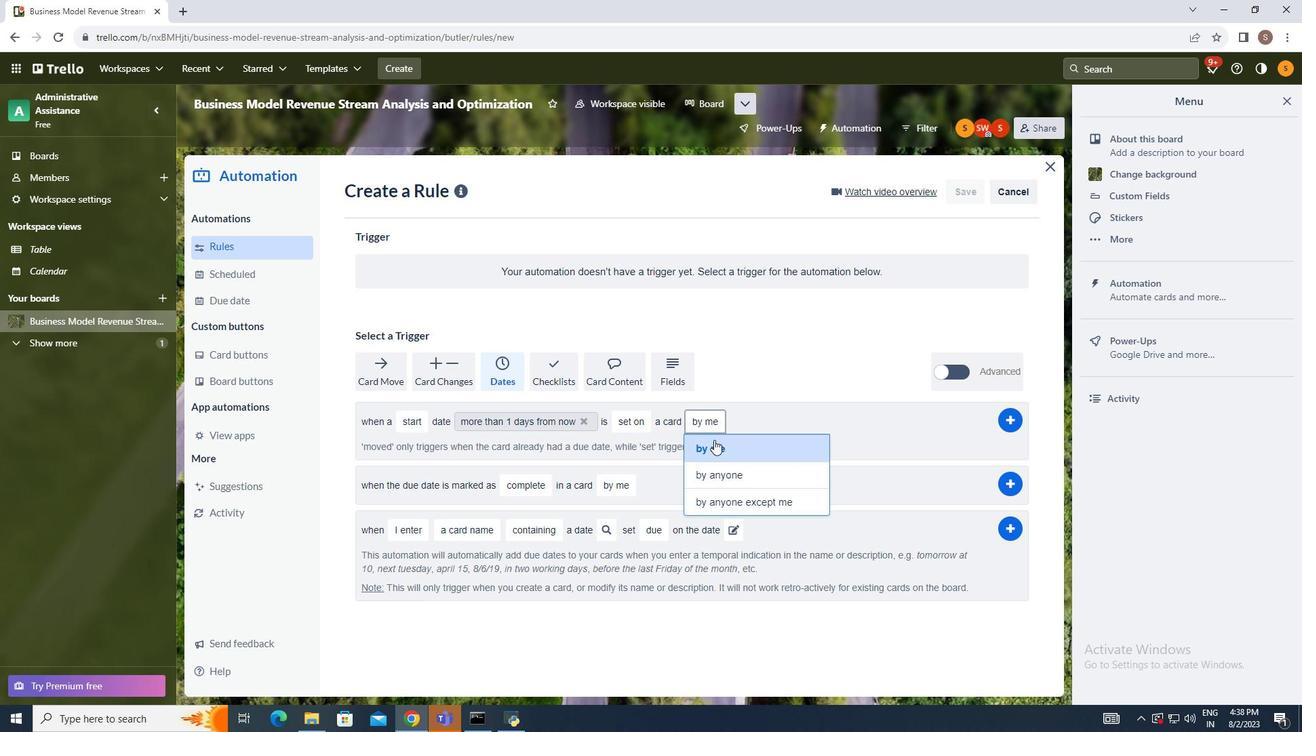 
Action: Mouse moved to (720, 475)
Screenshot: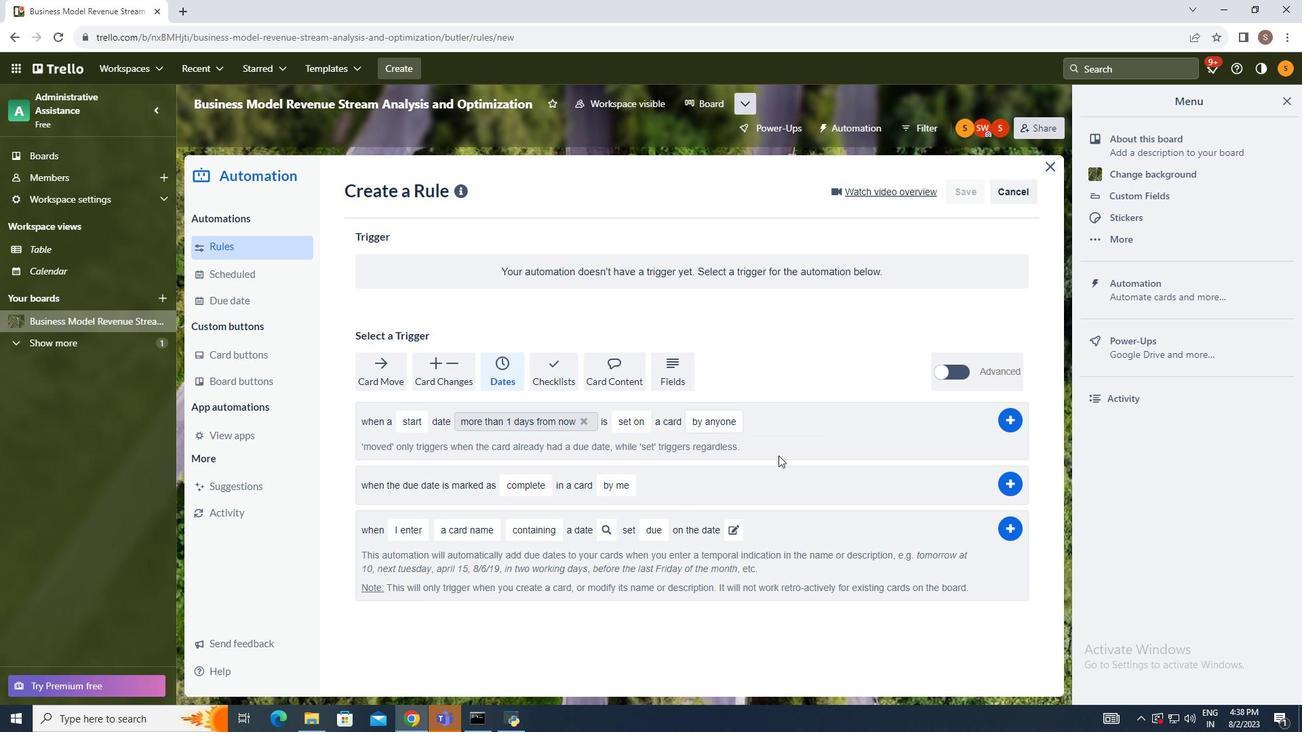 
Action: Mouse pressed left at (720, 475)
Screenshot: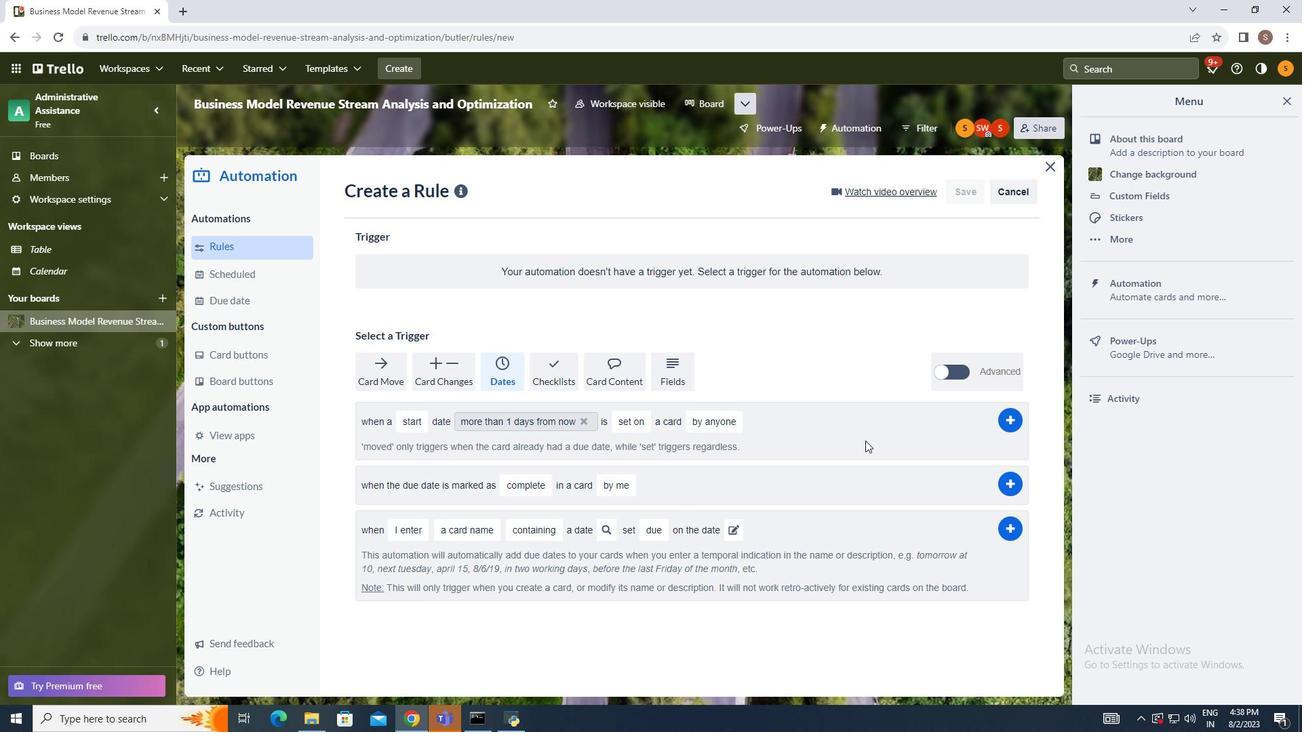 
Action: Mouse moved to (1003, 421)
Screenshot: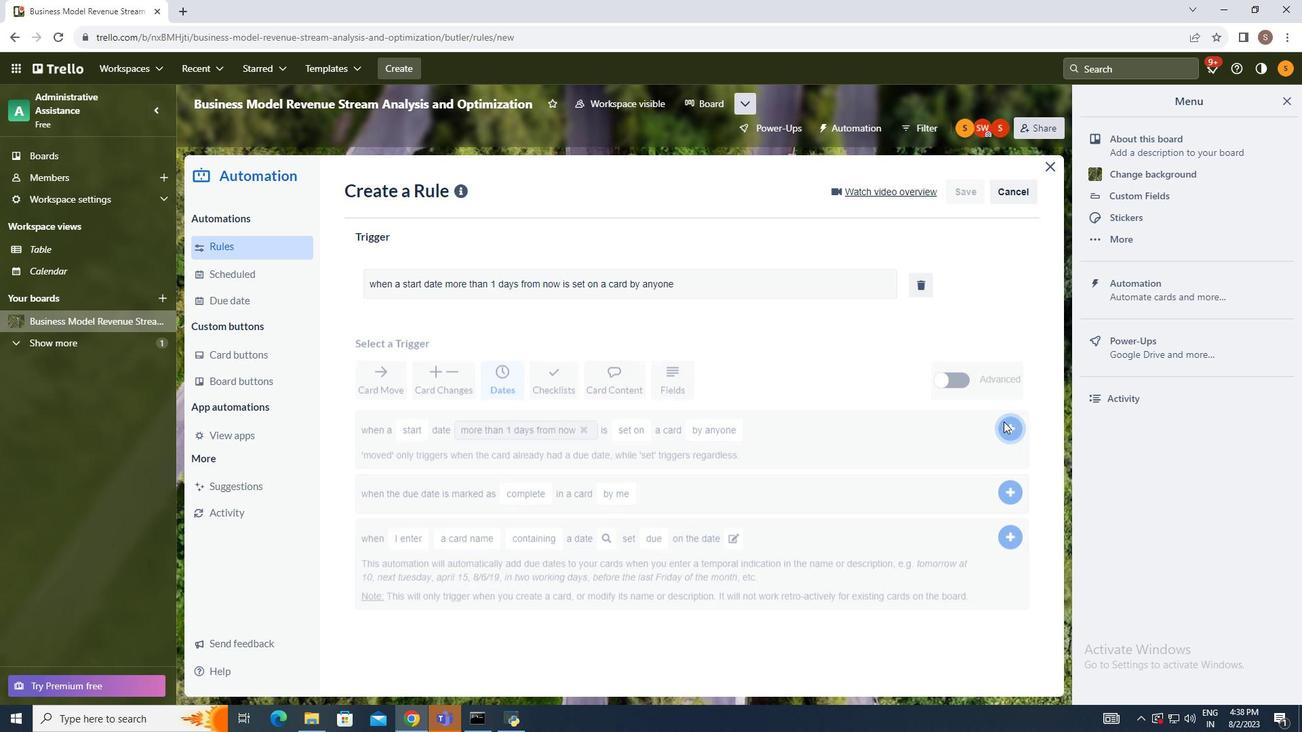 
Action: Mouse pressed left at (1003, 421)
Screenshot: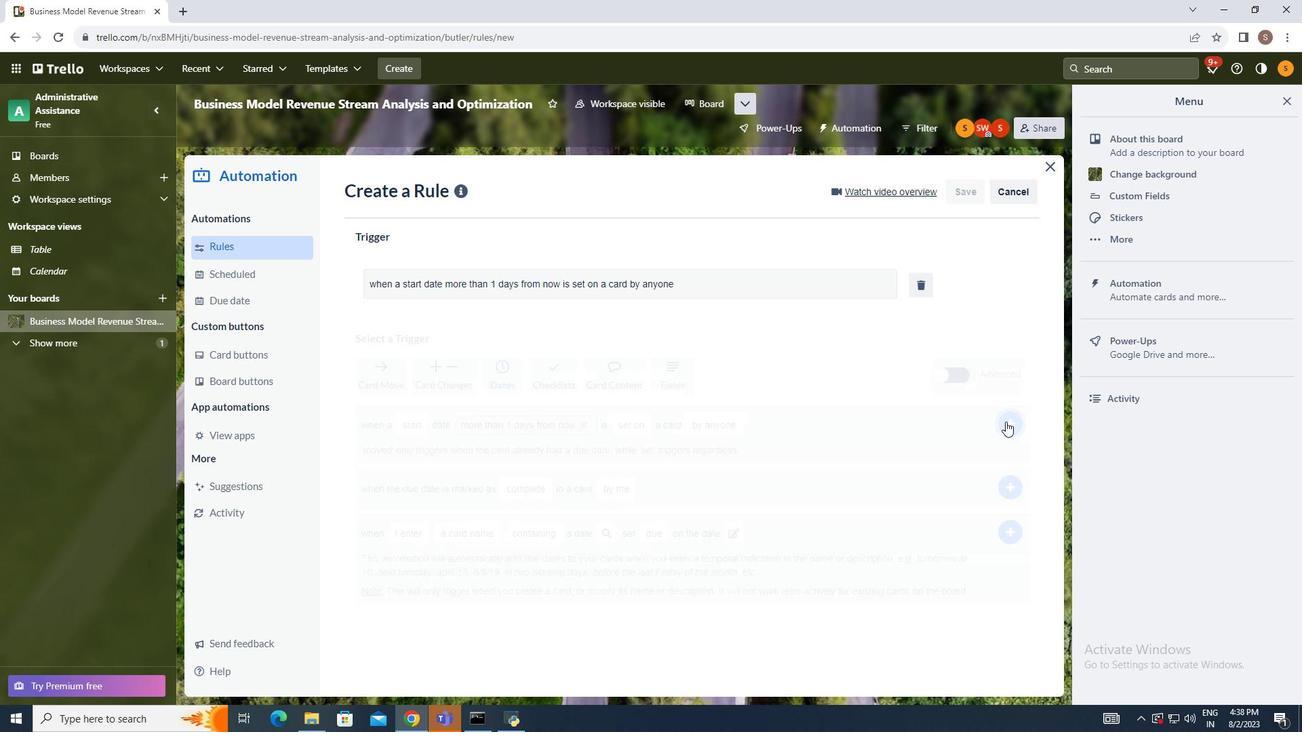 
Action: Mouse moved to (1054, 423)
Screenshot: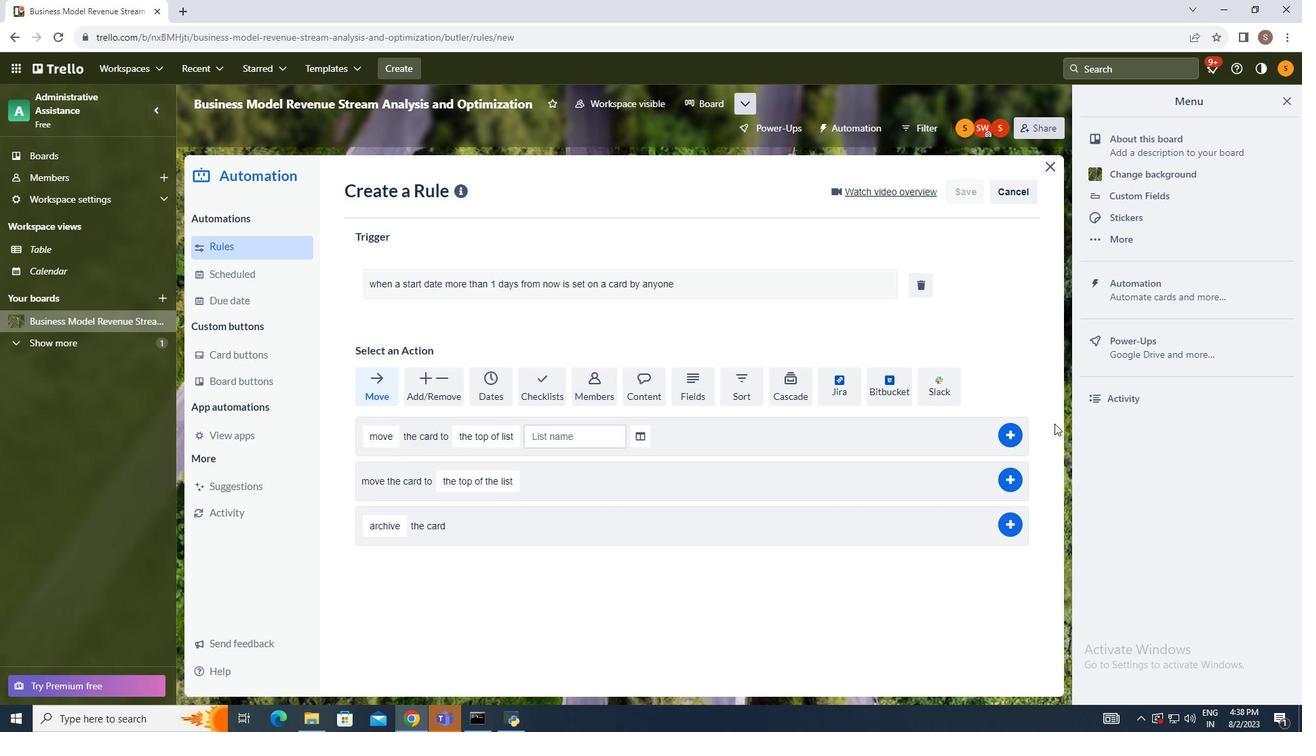 
